 Task: Look for space in Chelsea, United Kingdom from 12th June, 2023 to 15th June, 2023 for 2 adults in price range Rs.10000 to Rs.15000. Place can be entire place with 1  bedroom having 1 bed and 1 bathroom. Property type can be house, flat, guest house, hotel. Booking option can be shelf check-in. Required host language is English.
Action: Mouse moved to (358, 102)
Screenshot: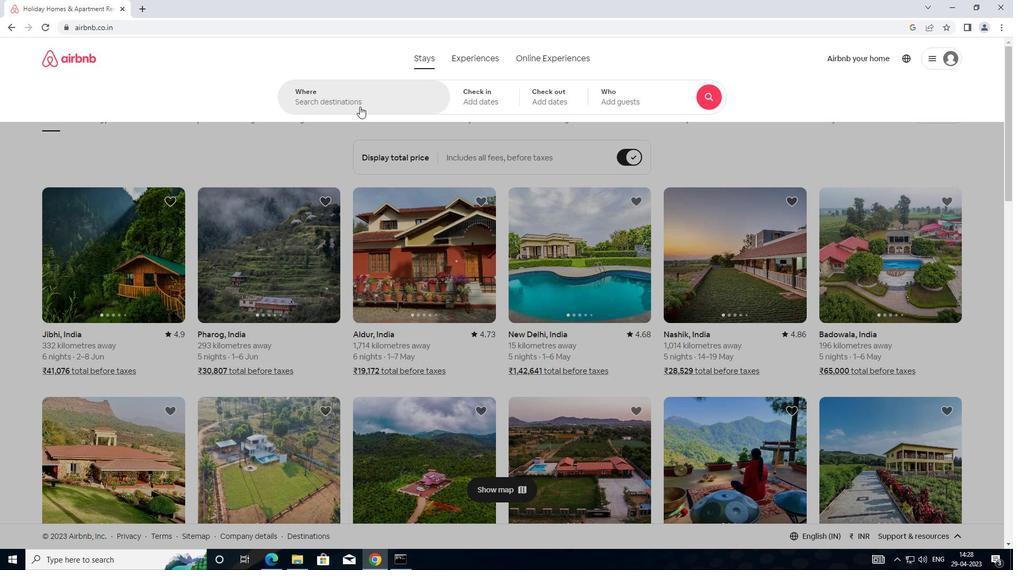 
Action: Mouse pressed left at (358, 102)
Screenshot: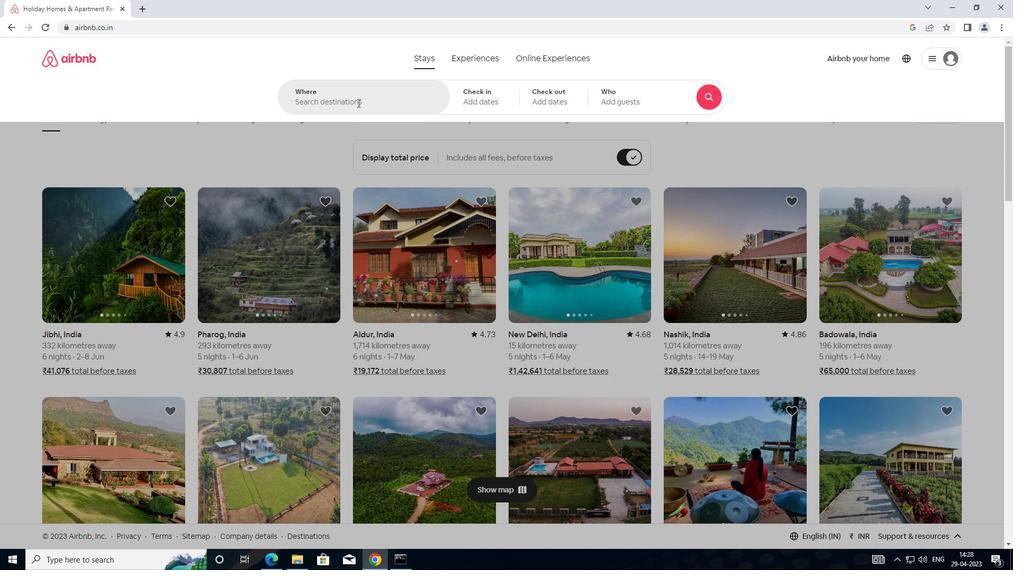 
Action: Key pressed <Key.shift>CHELSEA,<Key.shift>UNITED<Key.space>KIN
Screenshot: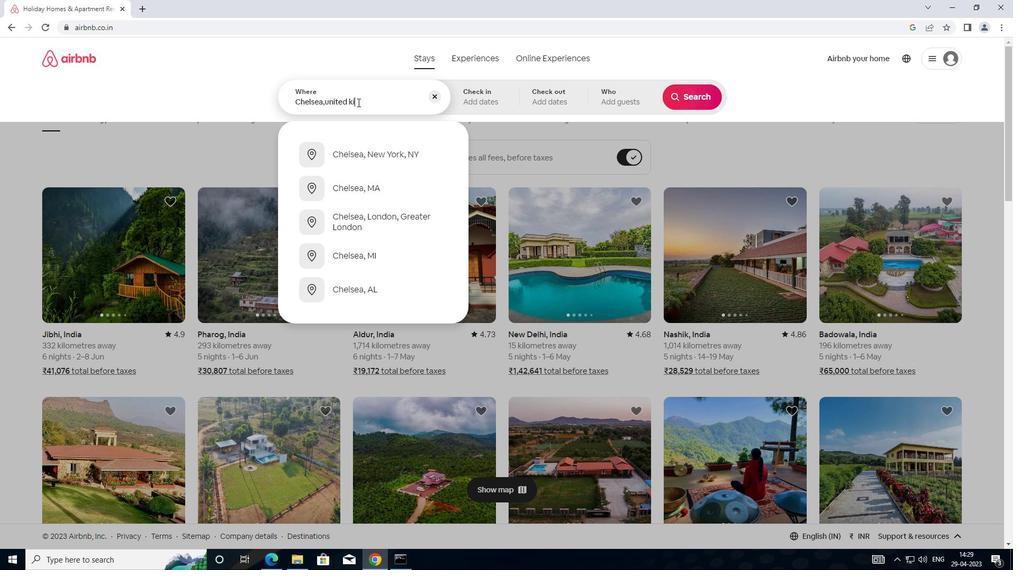 
Action: Mouse moved to (371, 156)
Screenshot: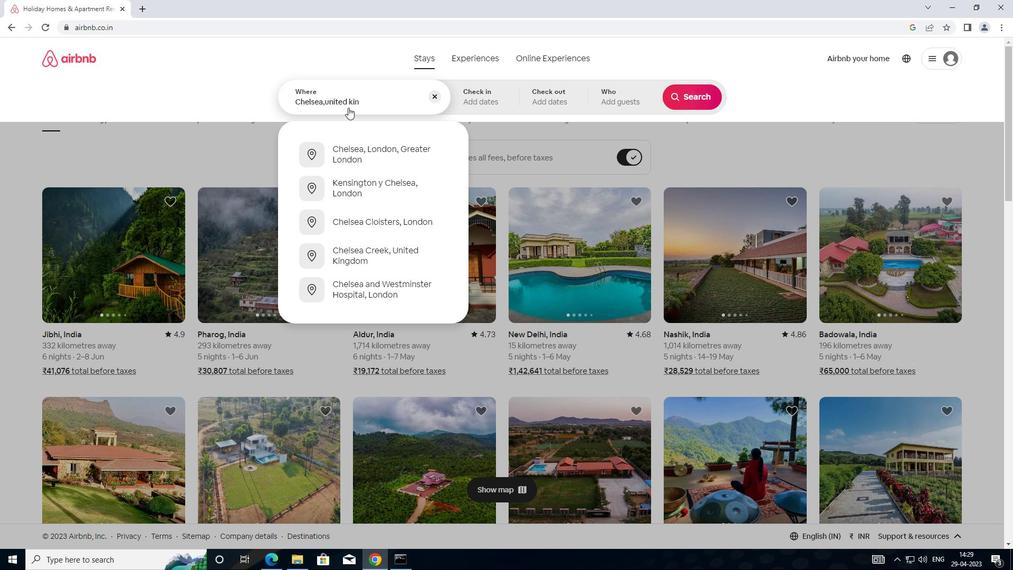 
Action: Mouse pressed left at (371, 156)
Screenshot: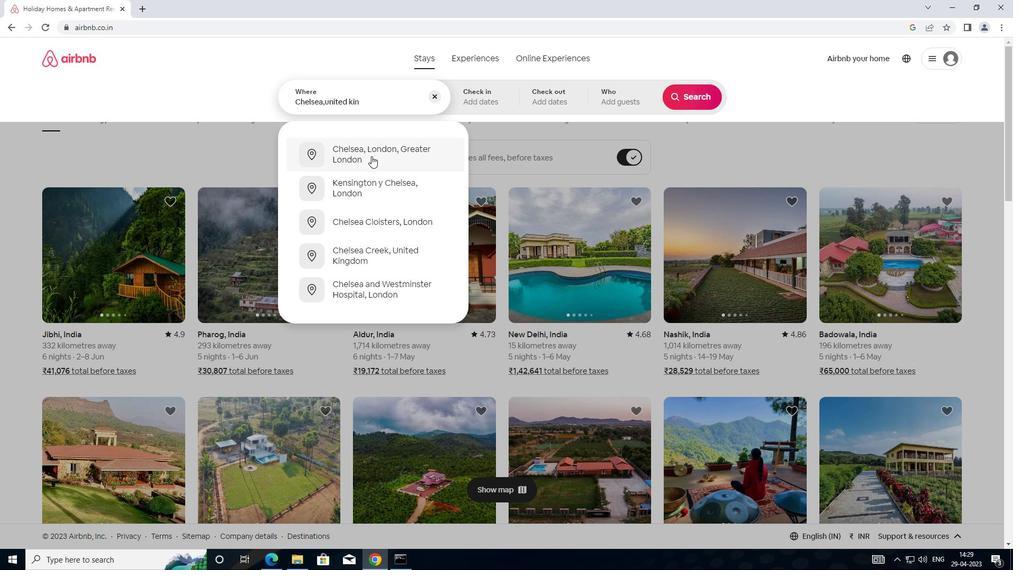 
Action: Mouse moved to (693, 182)
Screenshot: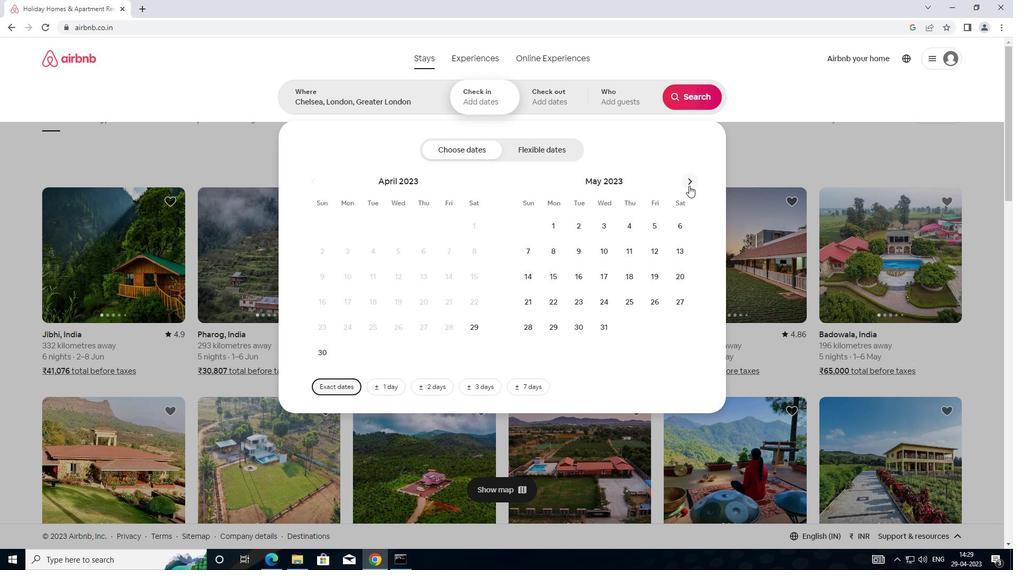 
Action: Mouse pressed left at (693, 182)
Screenshot: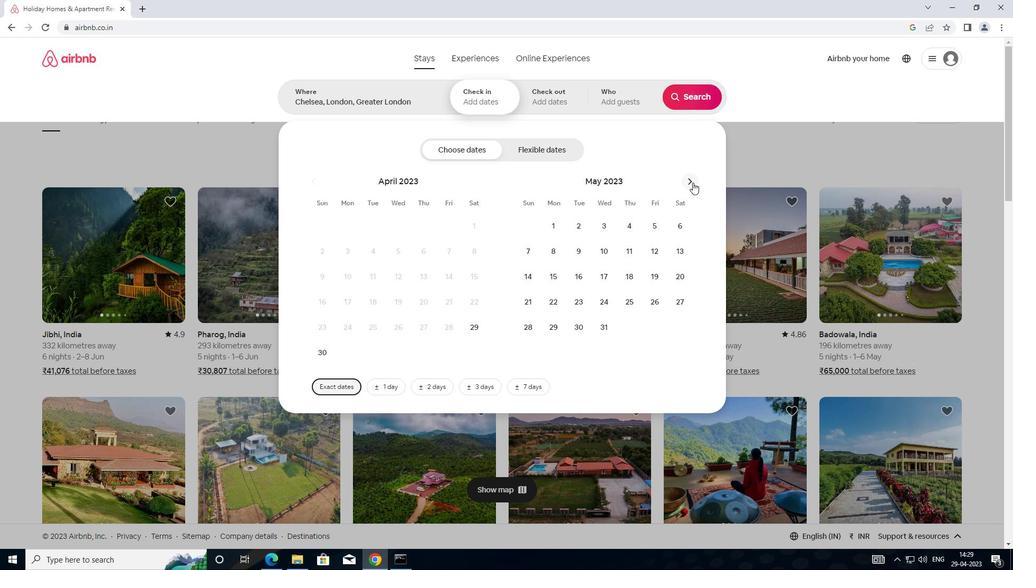 
Action: Mouse pressed left at (693, 182)
Screenshot: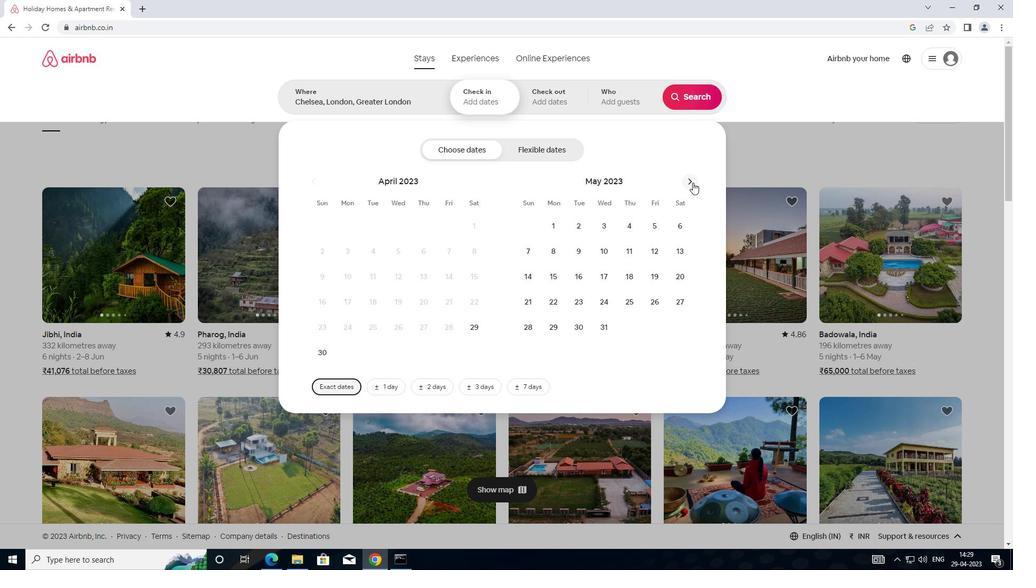 
Action: Mouse pressed left at (693, 182)
Screenshot: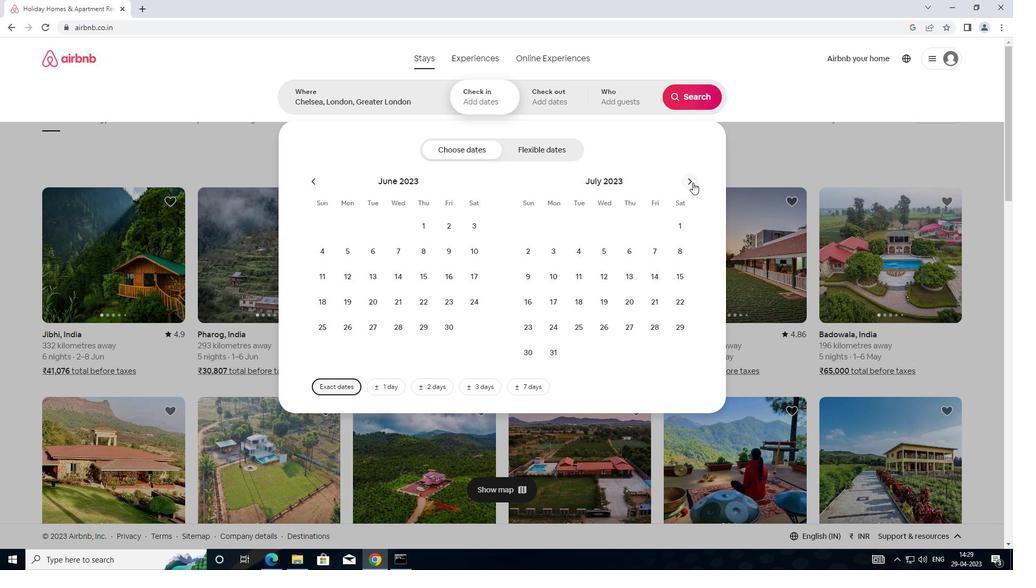 
Action: Mouse moved to (312, 181)
Screenshot: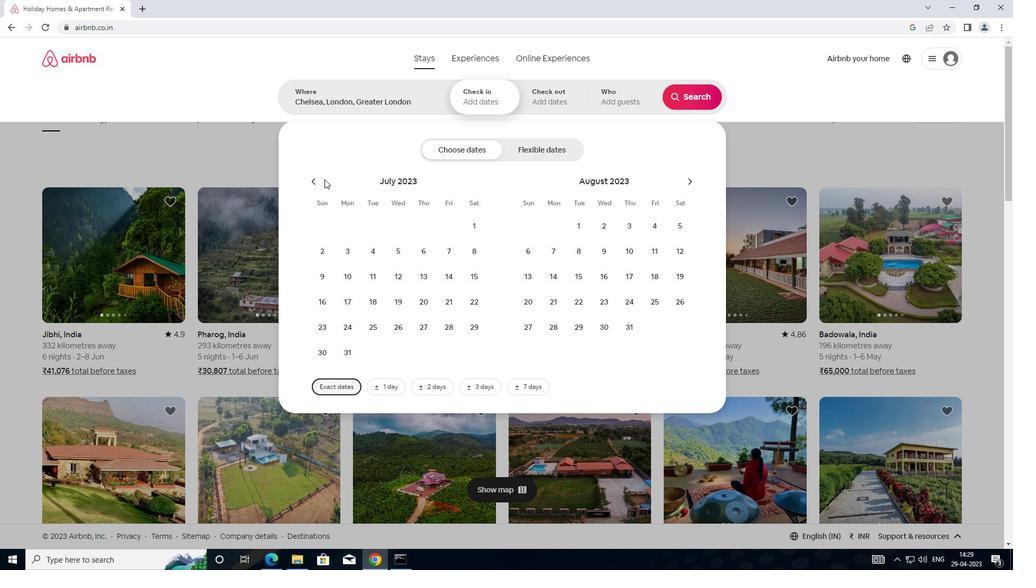 
Action: Mouse pressed left at (312, 181)
Screenshot: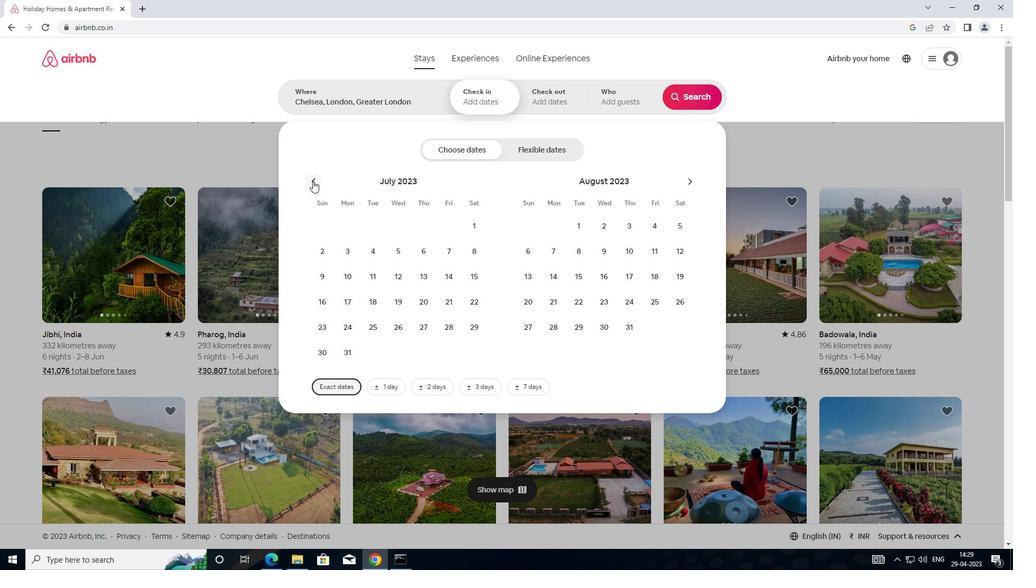 
Action: Mouse moved to (349, 274)
Screenshot: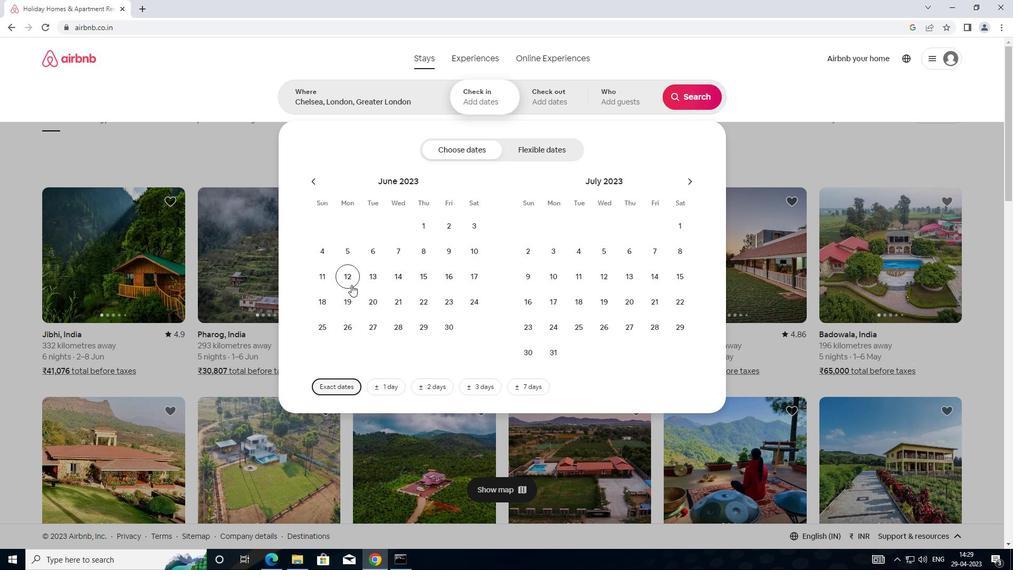 
Action: Mouse pressed left at (349, 274)
Screenshot: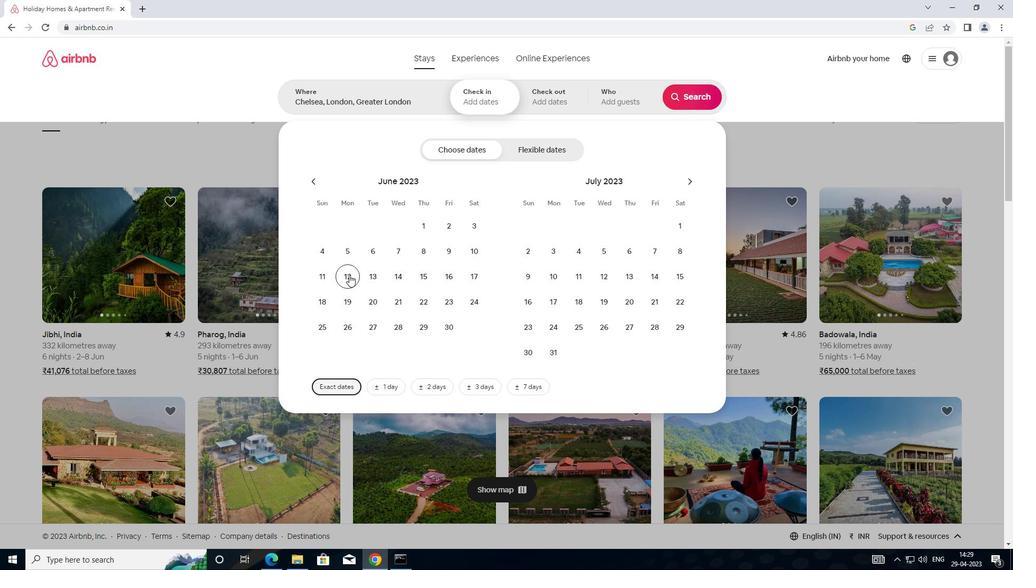 
Action: Mouse moved to (420, 275)
Screenshot: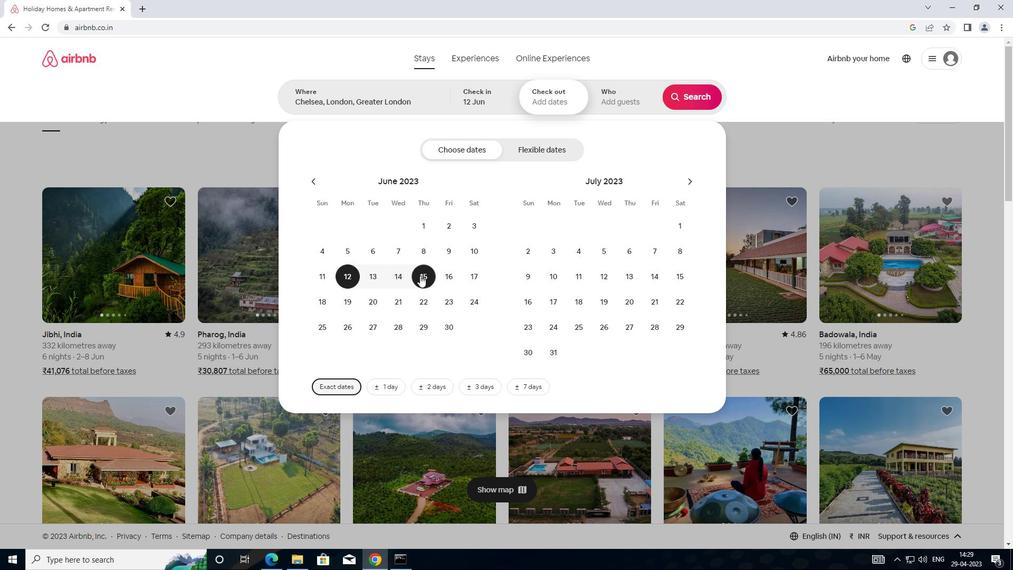 
Action: Mouse pressed left at (420, 275)
Screenshot: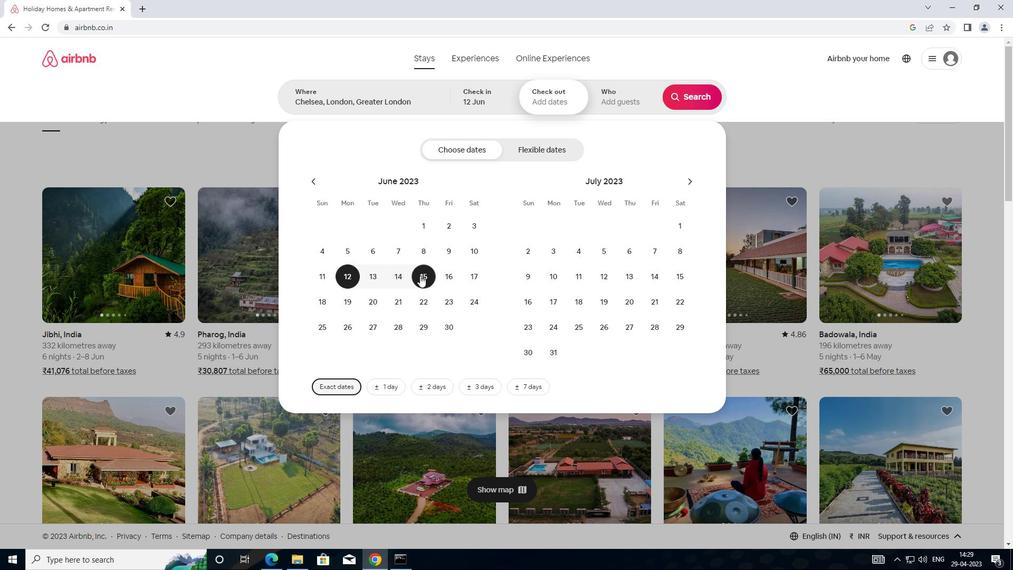 
Action: Mouse moved to (613, 102)
Screenshot: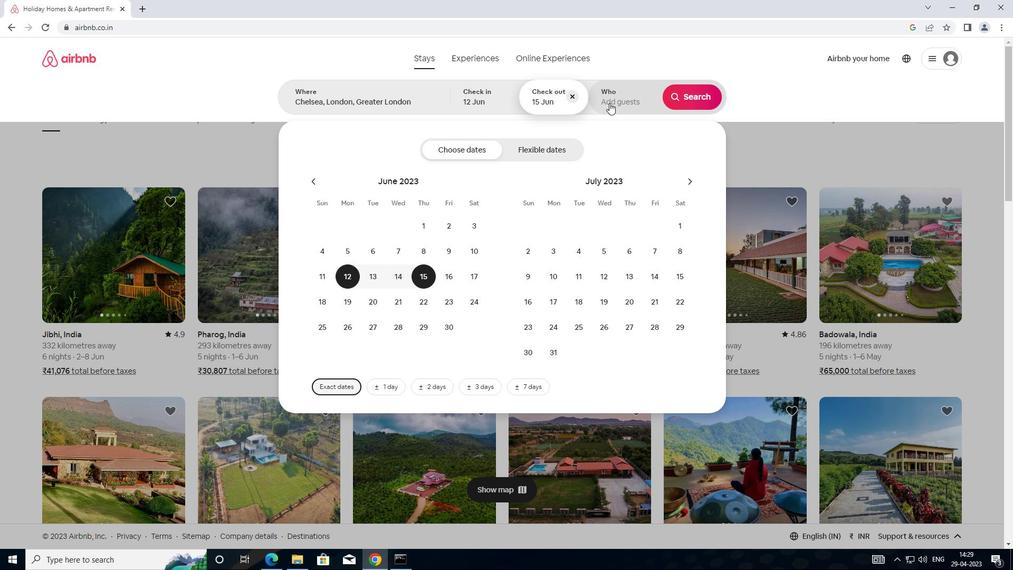 
Action: Mouse pressed left at (613, 102)
Screenshot: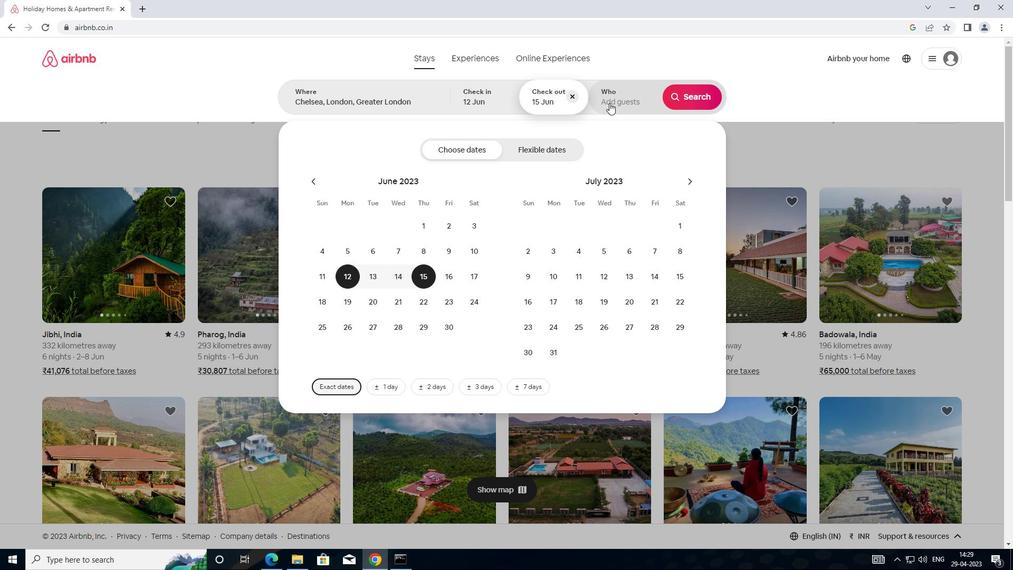 
Action: Mouse moved to (695, 154)
Screenshot: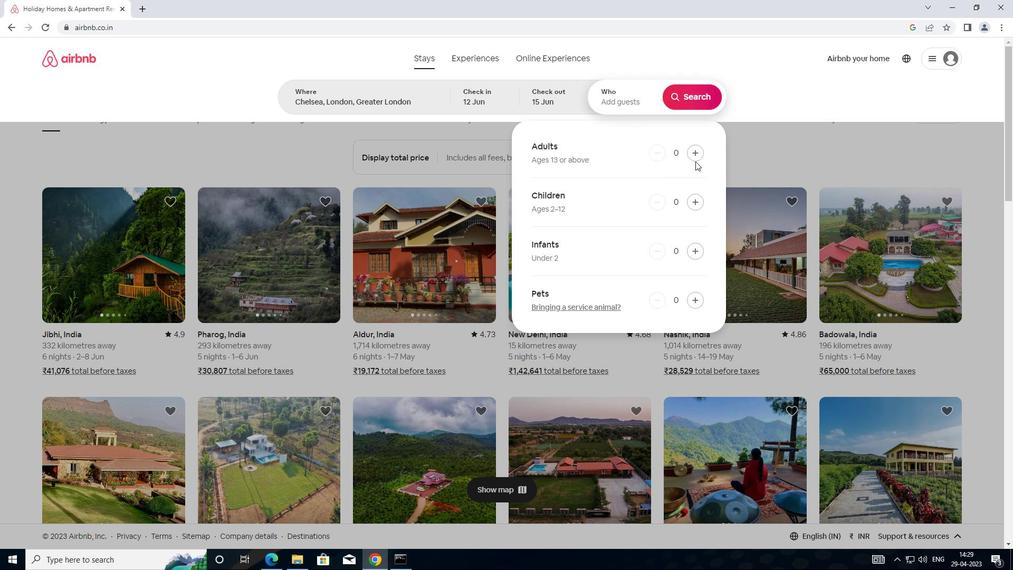 
Action: Mouse pressed left at (695, 154)
Screenshot: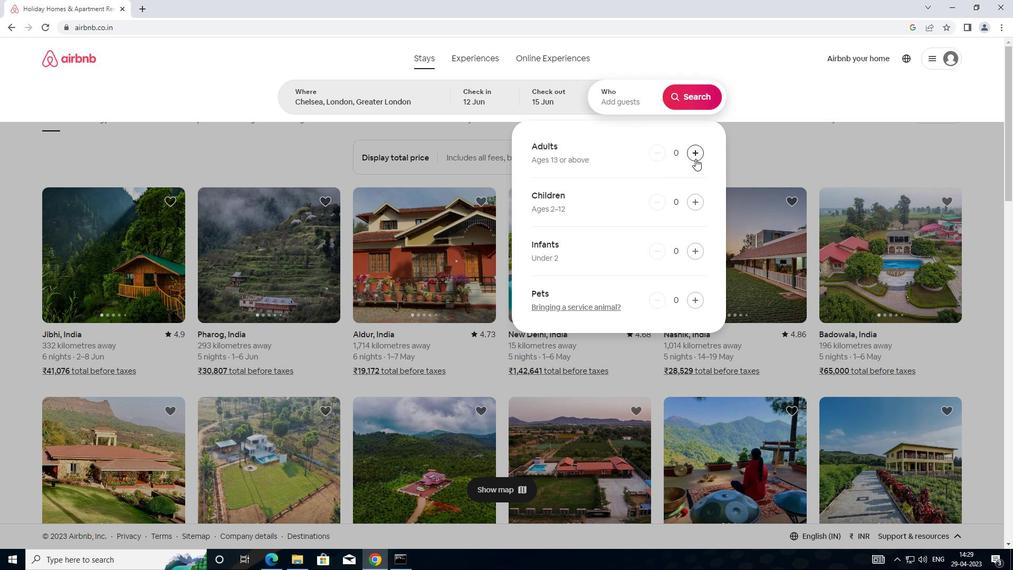 
Action: Mouse moved to (695, 154)
Screenshot: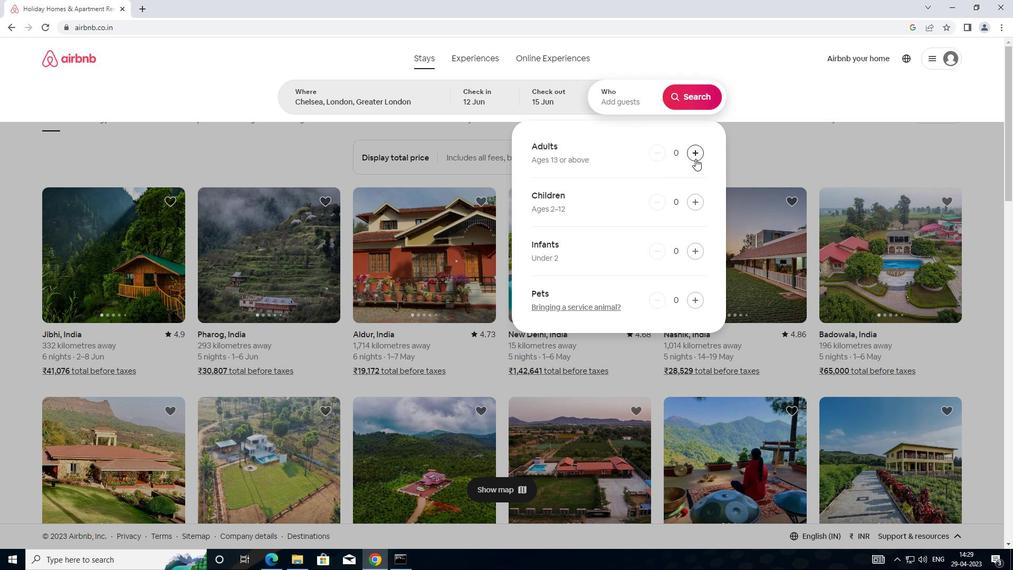 
Action: Mouse pressed left at (695, 154)
Screenshot: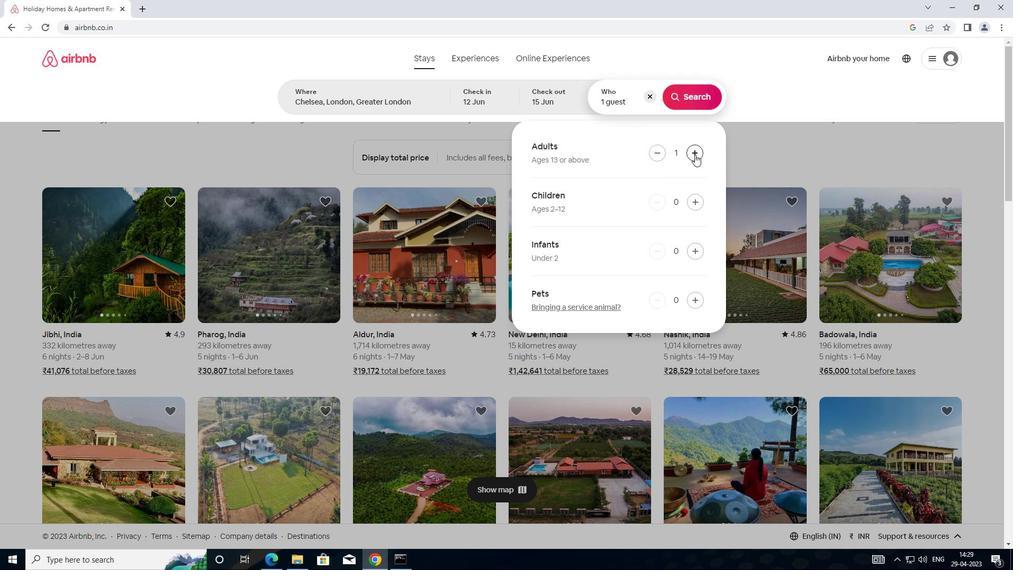 
Action: Mouse moved to (700, 101)
Screenshot: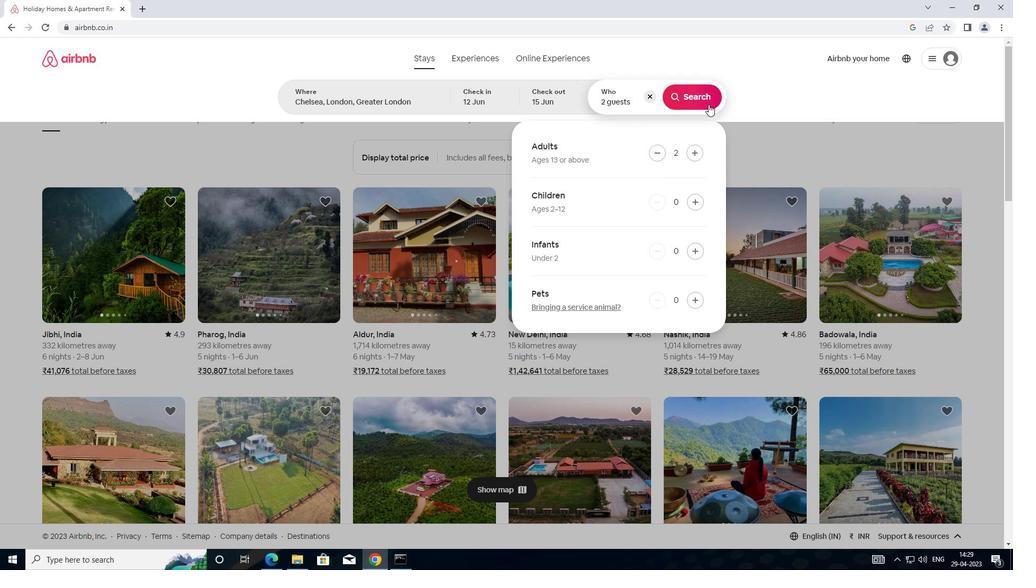 
Action: Mouse pressed left at (700, 101)
Screenshot: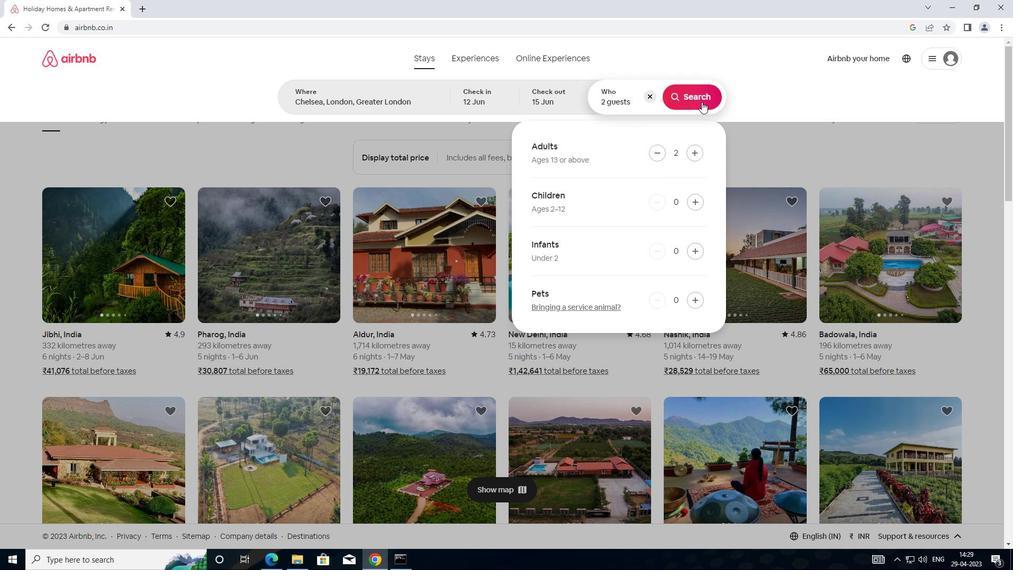 
Action: Mouse moved to (975, 105)
Screenshot: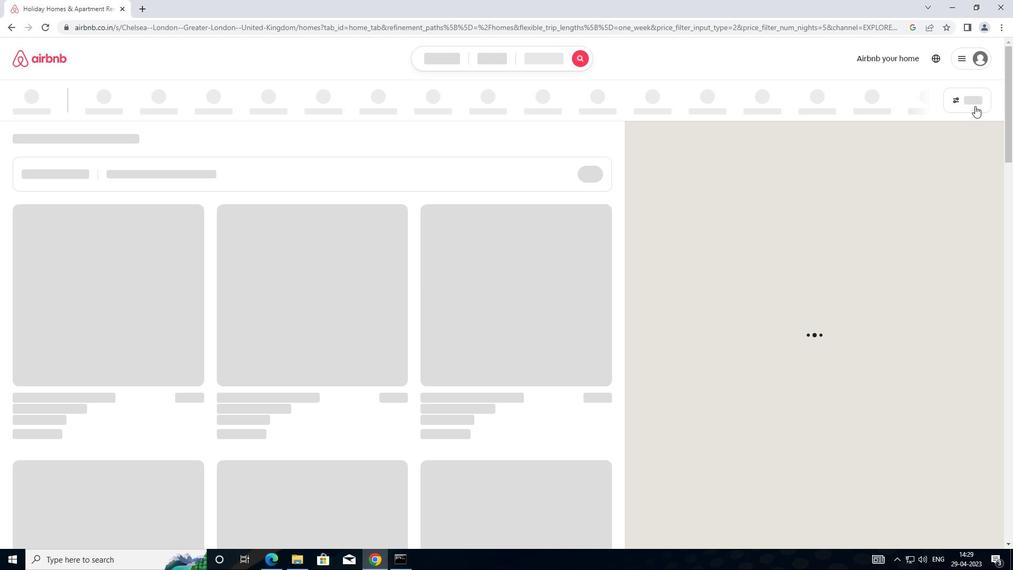 
Action: Mouse pressed left at (975, 105)
Screenshot: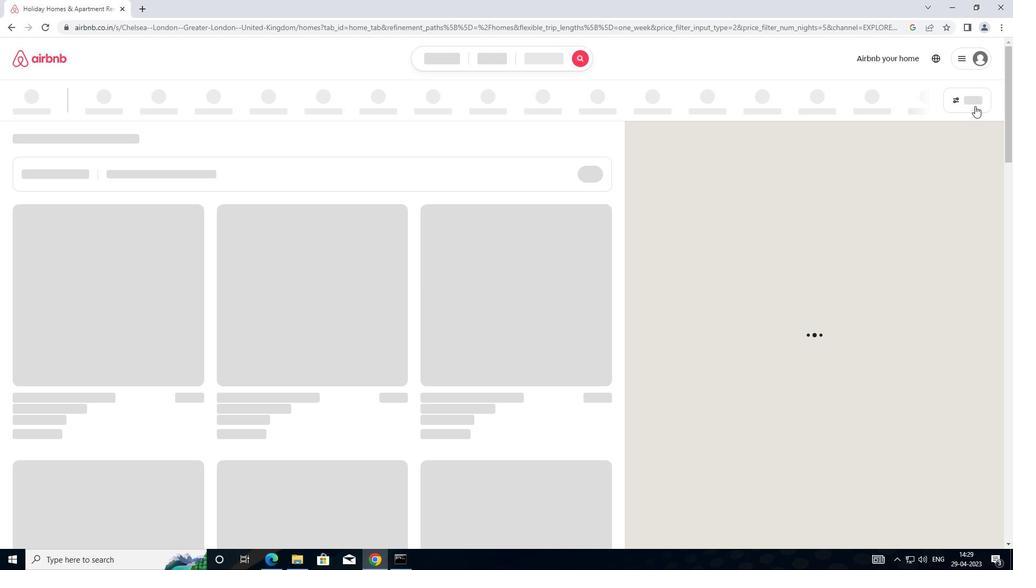 
Action: Mouse moved to (382, 239)
Screenshot: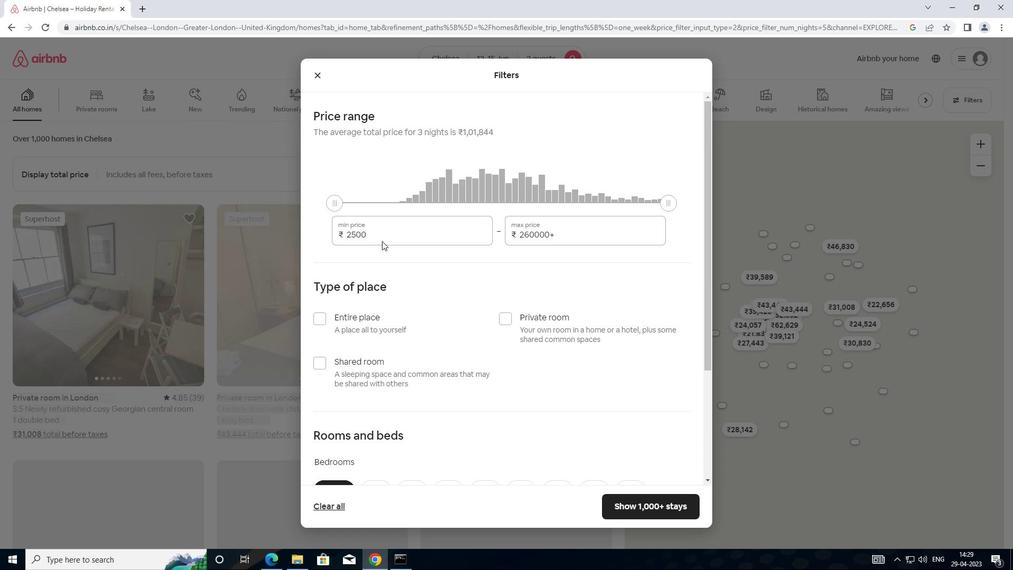 
Action: Mouse pressed left at (382, 239)
Screenshot: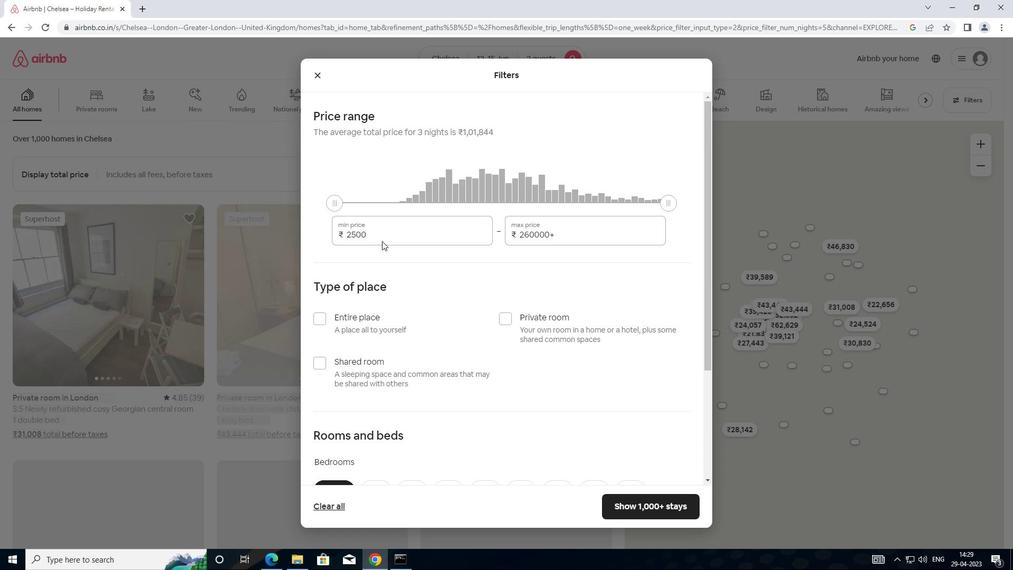 
Action: Mouse moved to (397, 256)
Screenshot: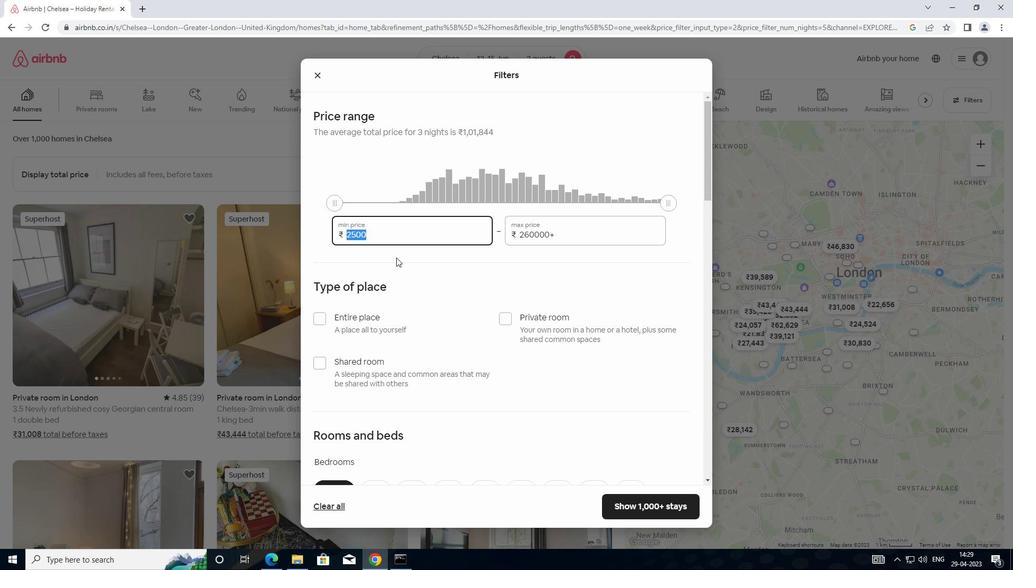 
Action: Key pressed 1
Screenshot: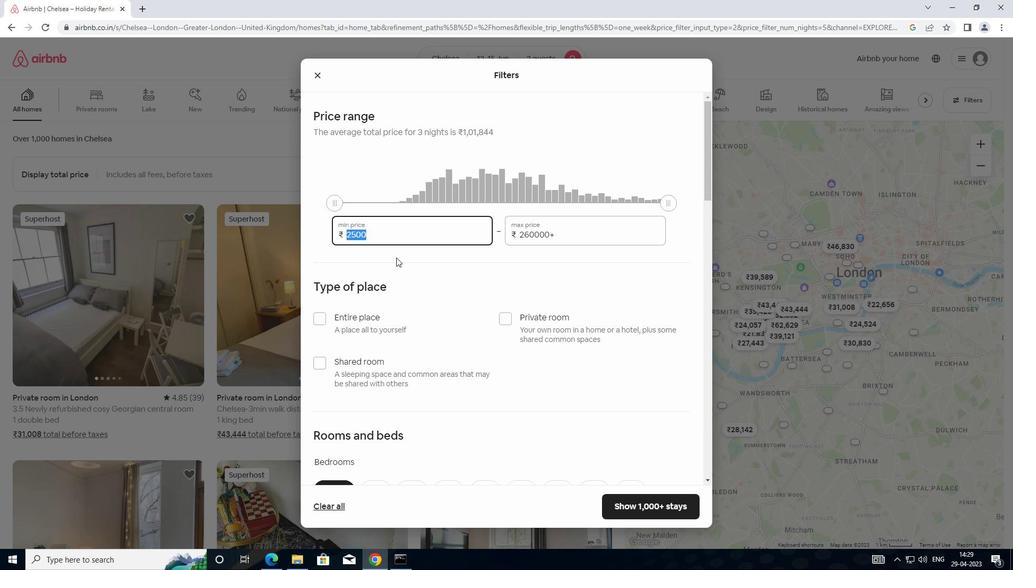 
Action: Mouse moved to (397, 255)
Screenshot: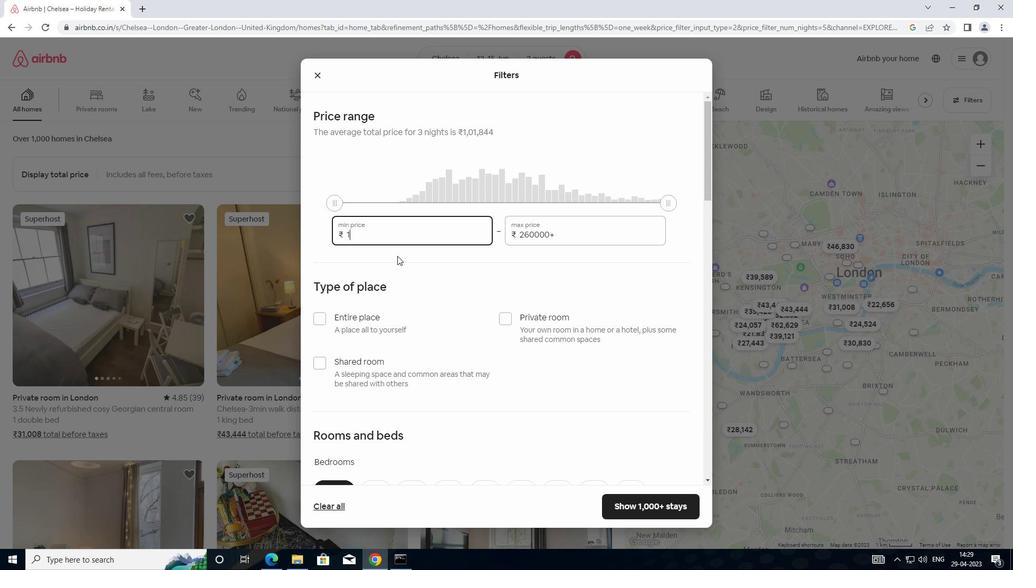 
Action: Key pressed 0
Screenshot: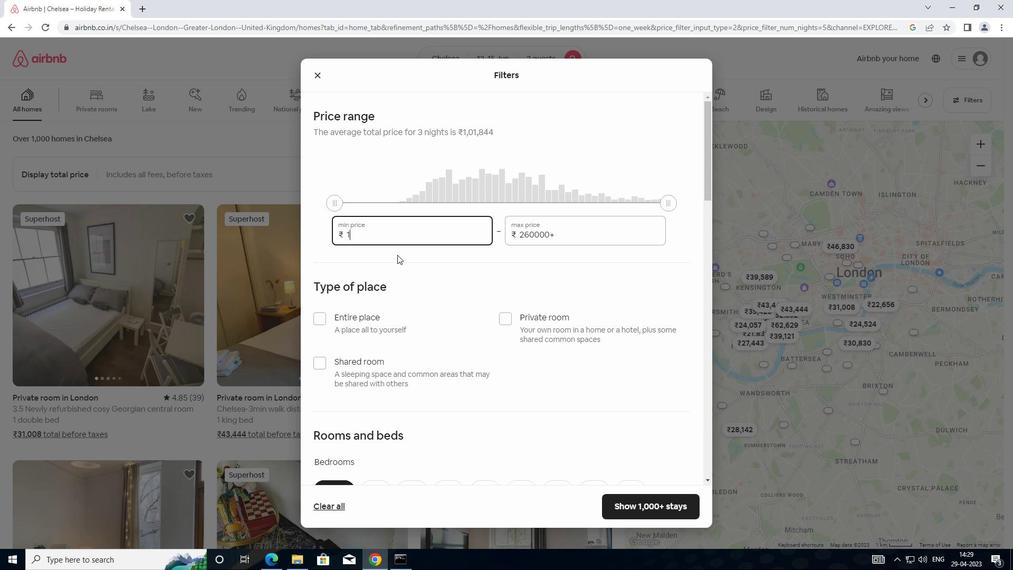 
Action: Mouse moved to (399, 252)
Screenshot: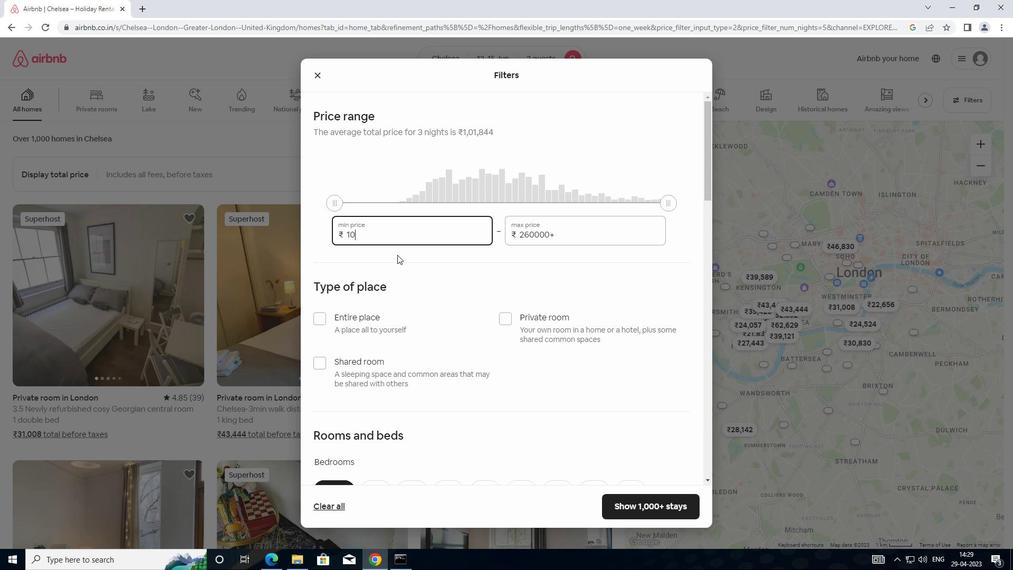 
Action: Key pressed 0
Screenshot: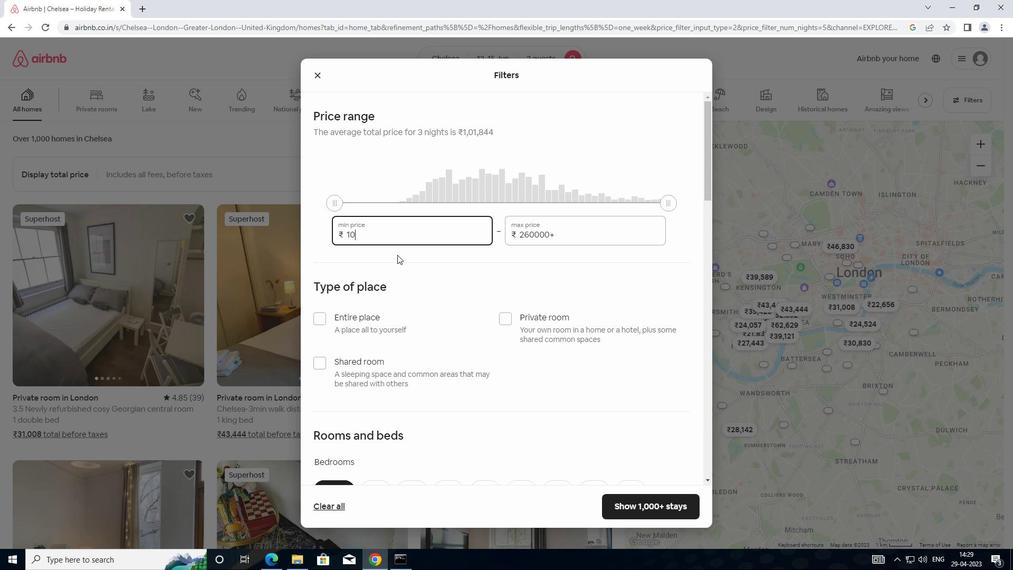 
Action: Mouse moved to (401, 251)
Screenshot: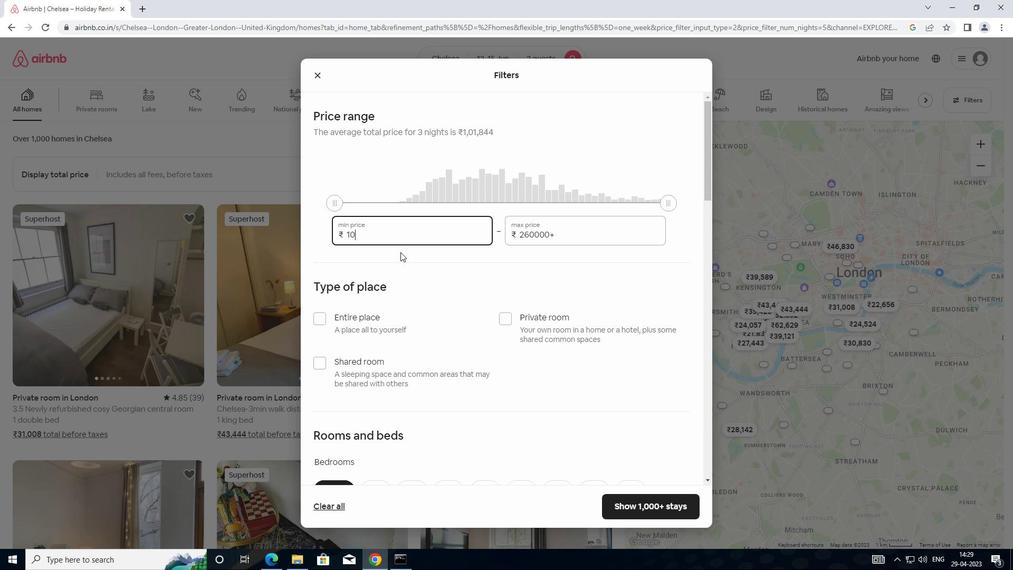 
Action: Key pressed 0
Screenshot: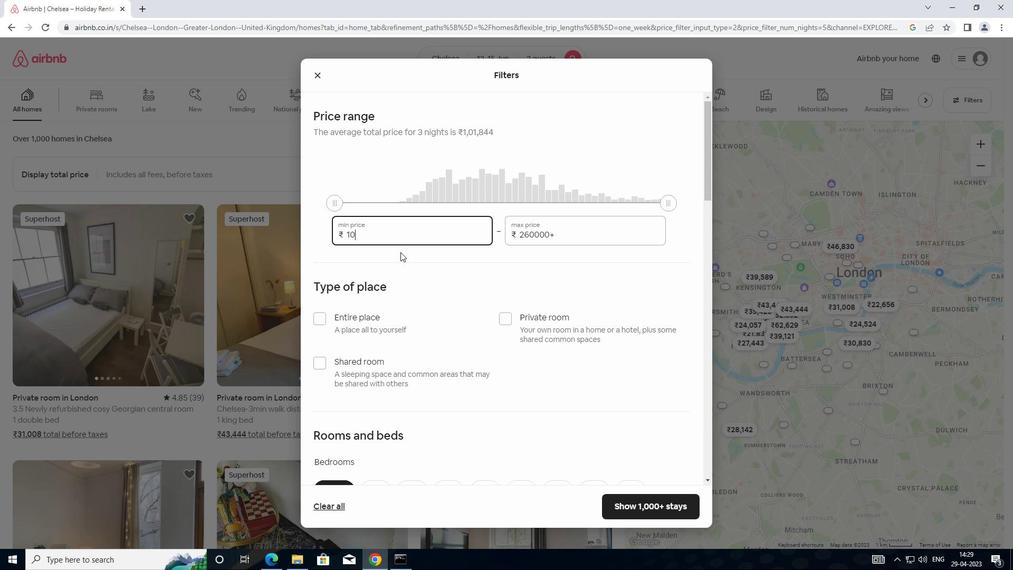 
Action: Mouse moved to (401, 250)
Screenshot: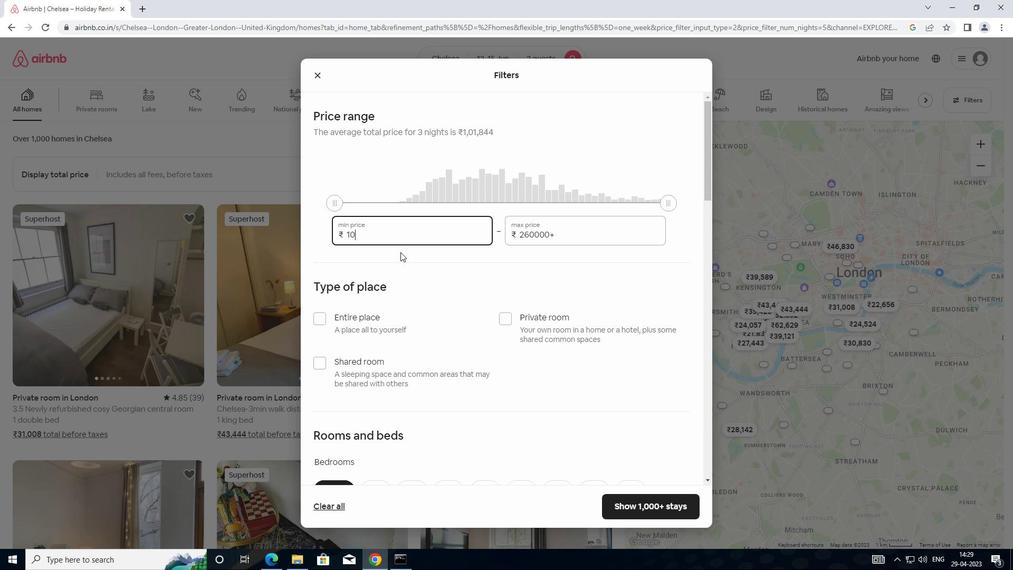 
Action: Key pressed 0
Screenshot: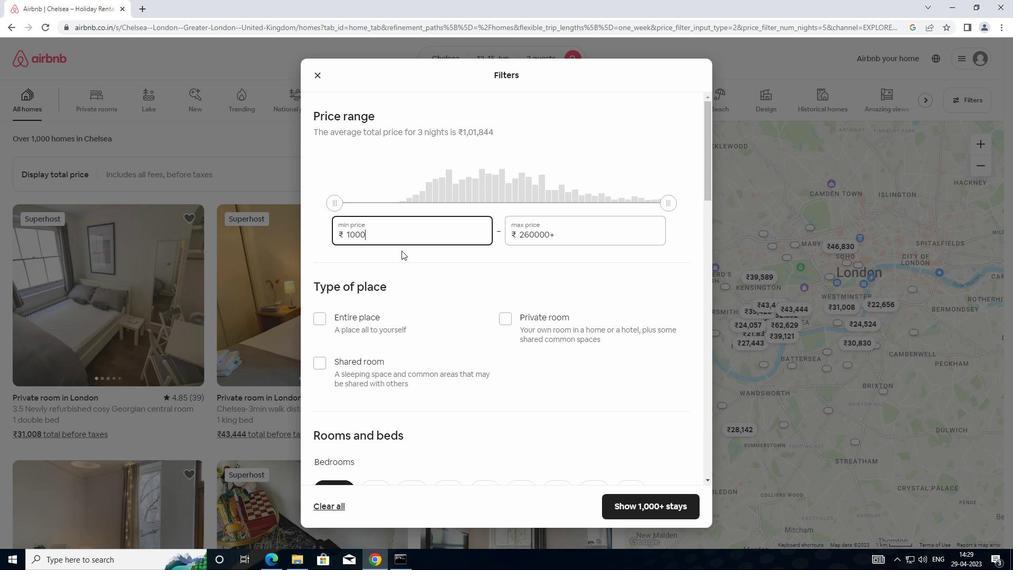 
Action: Mouse moved to (567, 234)
Screenshot: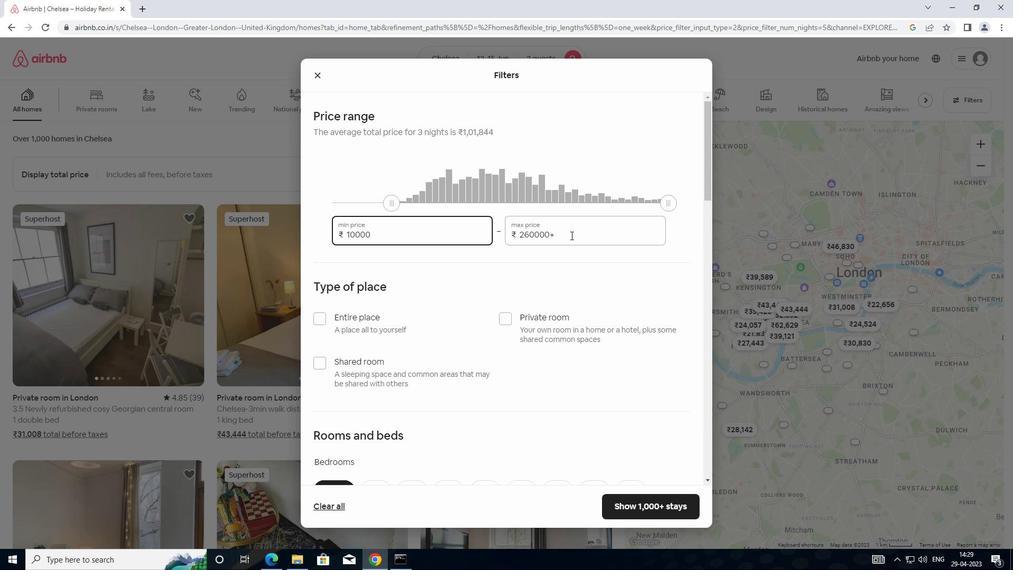 
Action: Mouse pressed left at (567, 234)
Screenshot: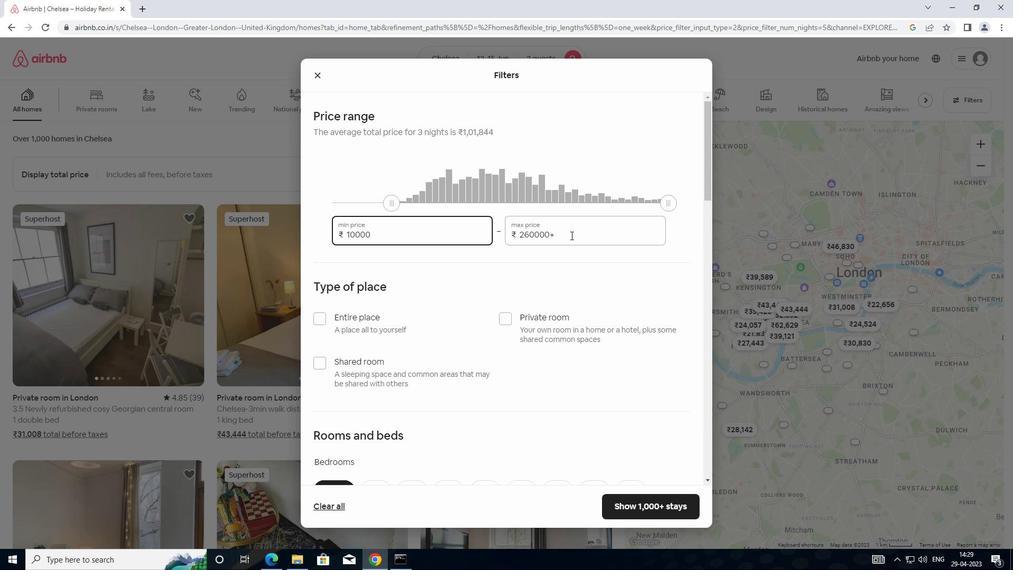 
Action: Mouse moved to (494, 243)
Screenshot: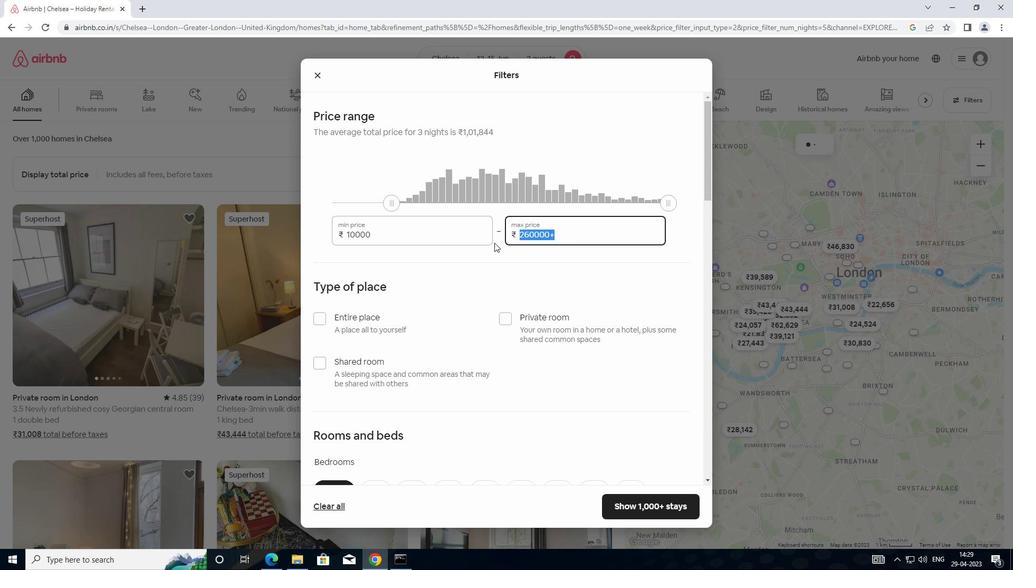 
Action: Key pressed 15000
Screenshot: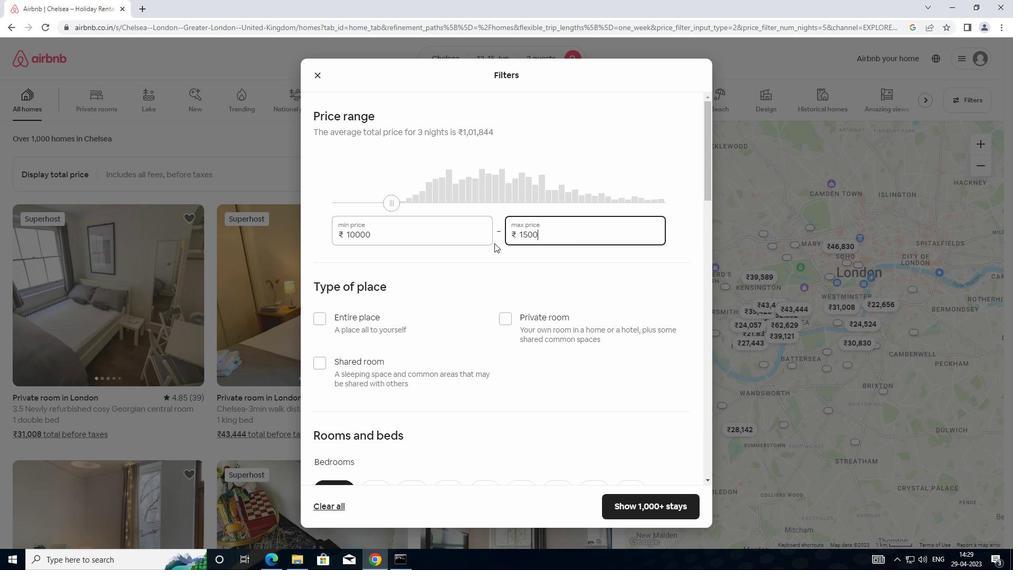 
Action: Mouse moved to (314, 320)
Screenshot: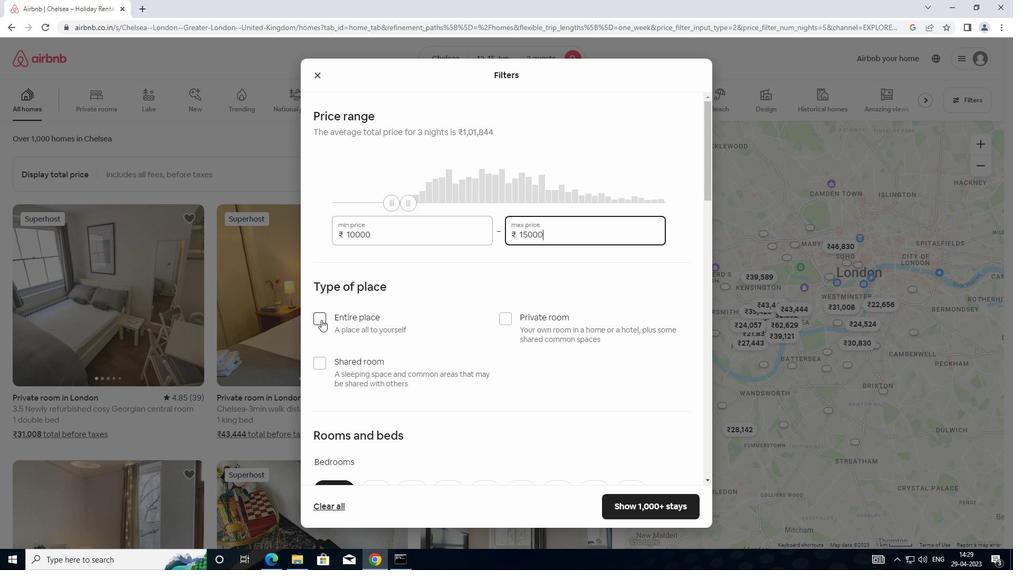 
Action: Mouse pressed left at (314, 320)
Screenshot: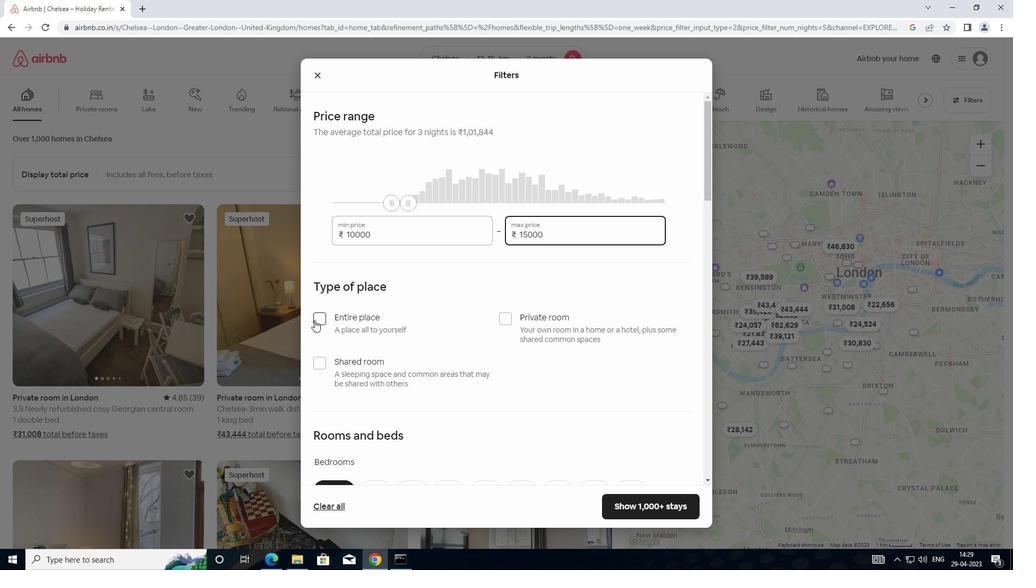 
Action: Mouse moved to (353, 362)
Screenshot: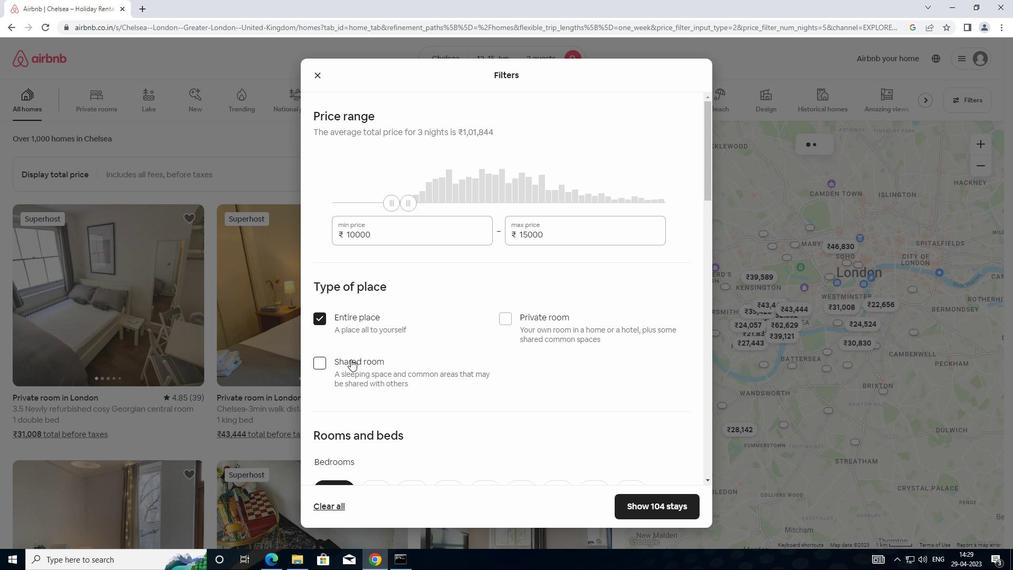 
Action: Mouse scrolled (353, 361) with delta (0, 0)
Screenshot: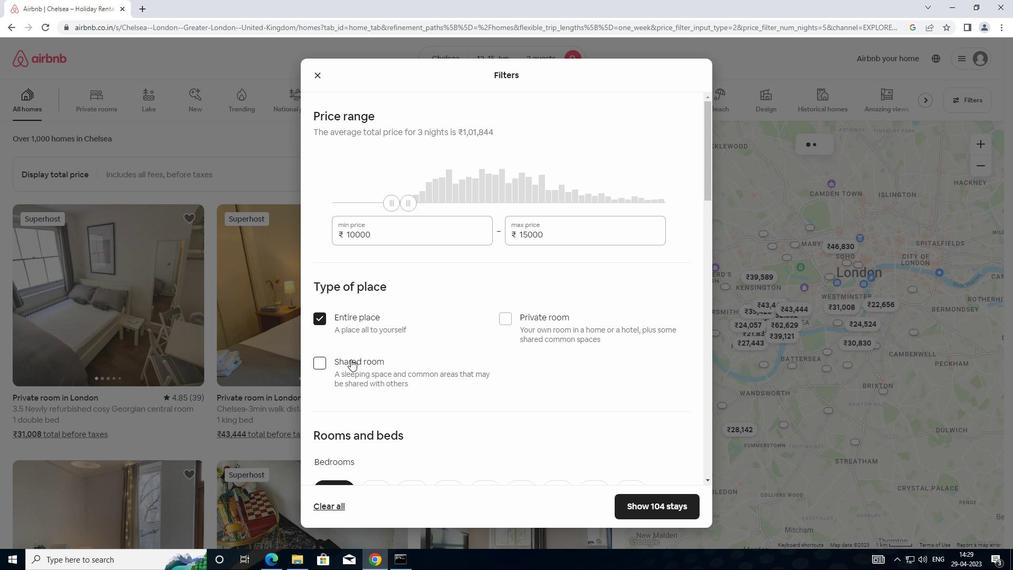 
Action: Mouse moved to (358, 357)
Screenshot: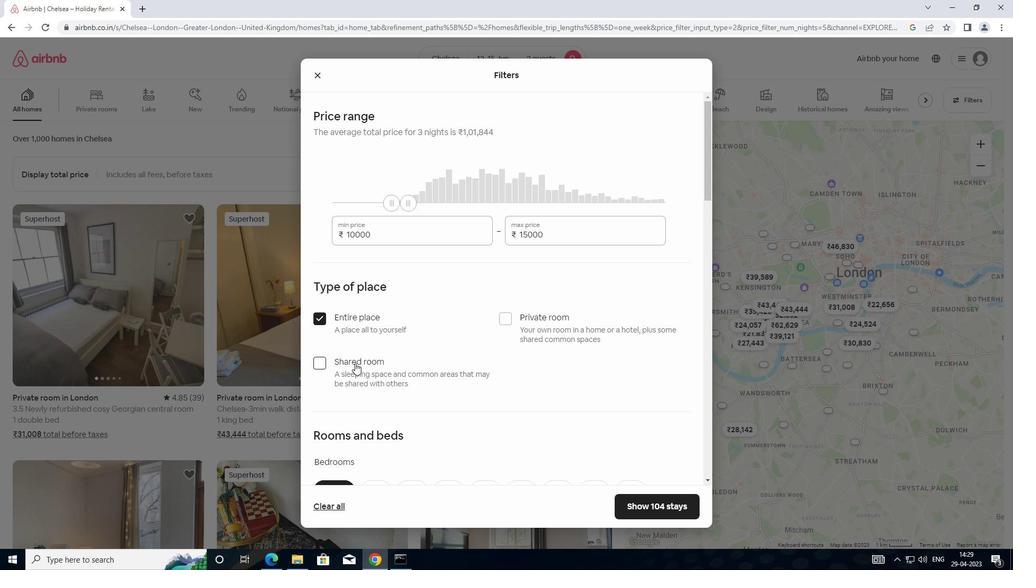 
Action: Mouse scrolled (358, 356) with delta (0, 0)
Screenshot: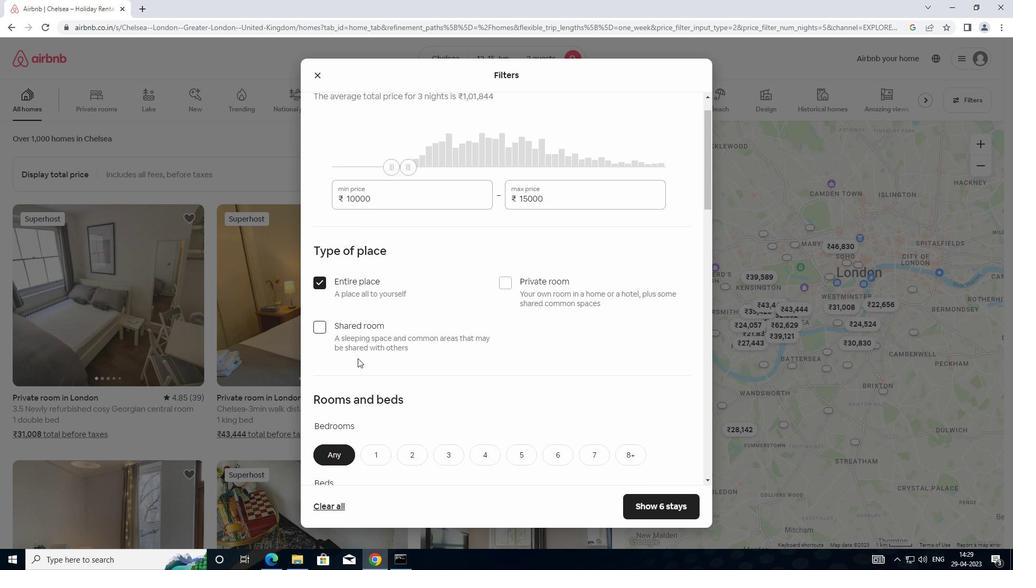
Action: Mouse scrolled (358, 356) with delta (0, 0)
Screenshot: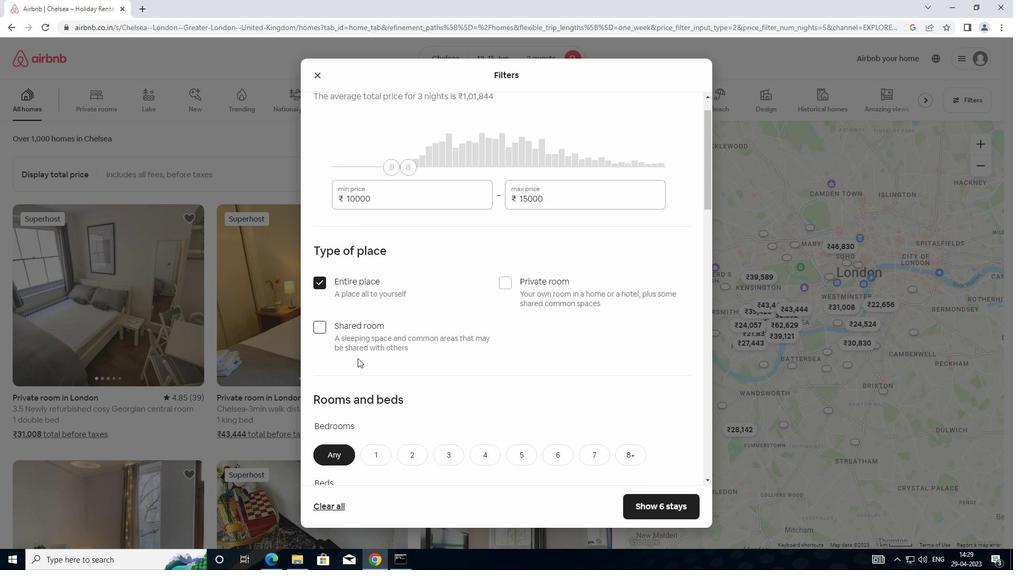 
Action: Mouse moved to (373, 349)
Screenshot: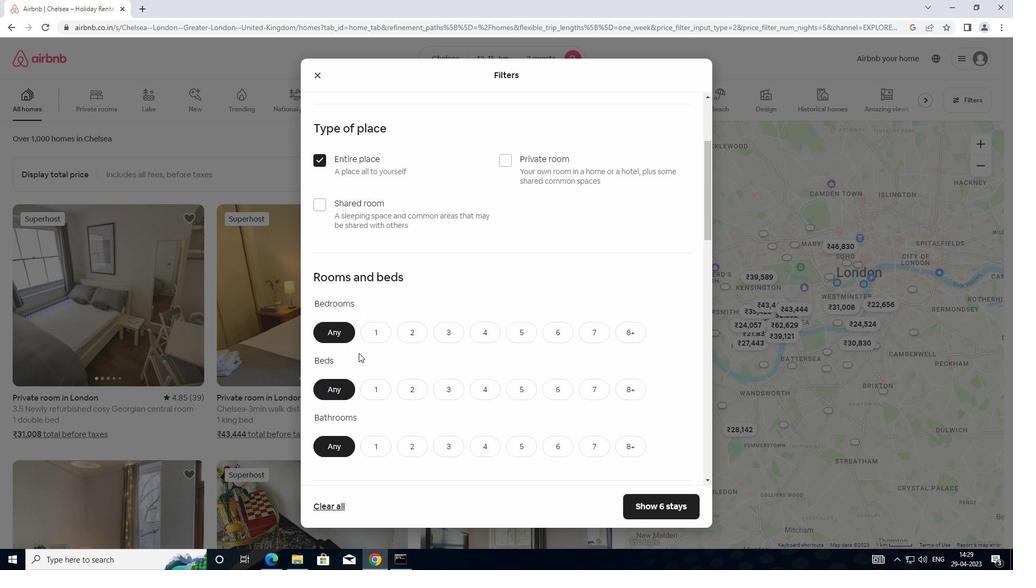 
Action: Mouse scrolled (373, 348) with delta (0, 0)
Screenshot: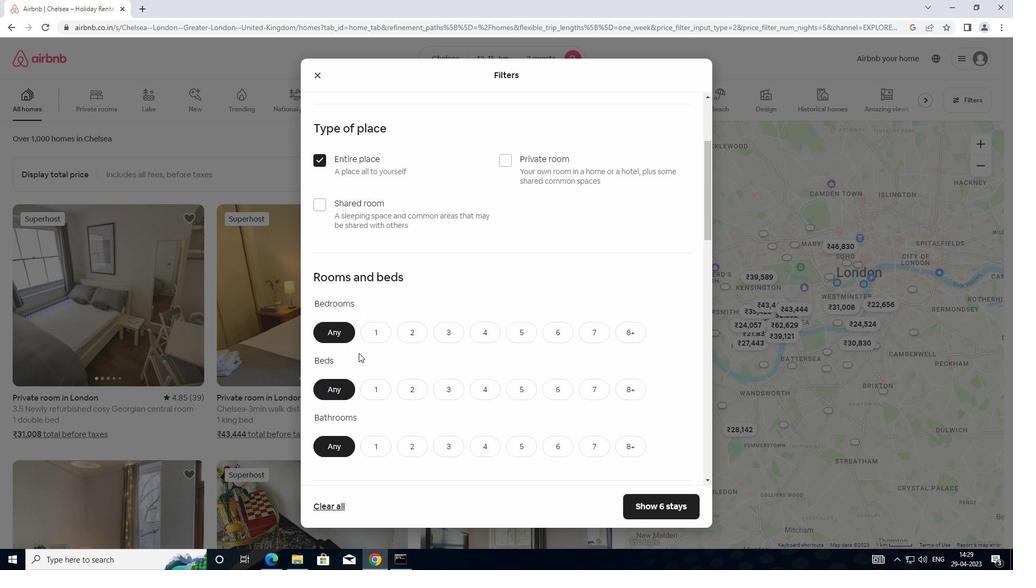 
Action: Mouse moved to (373, 283)
Screenshot: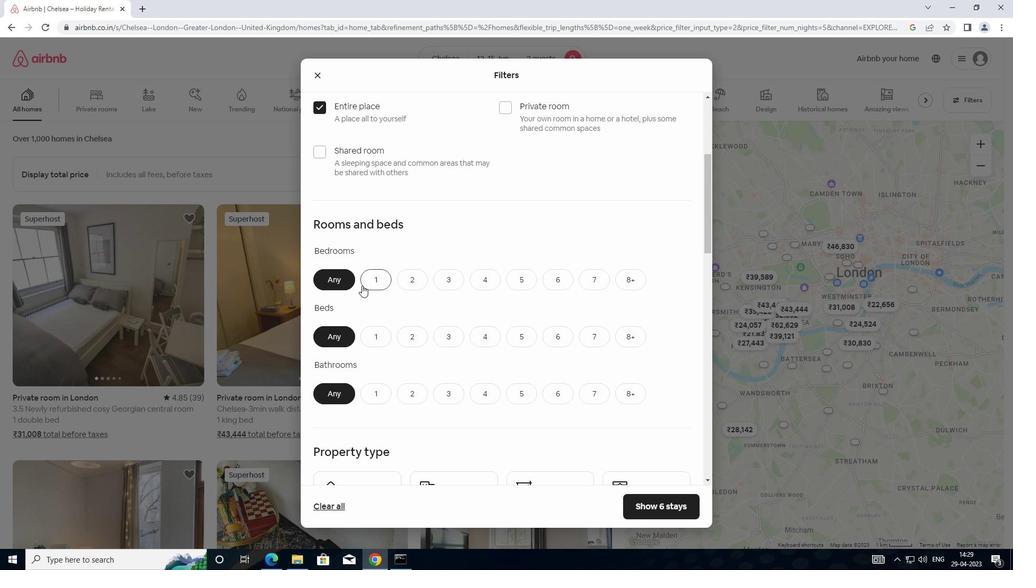 
Action: Mouse pressed left at (373, 283)
Screenshot: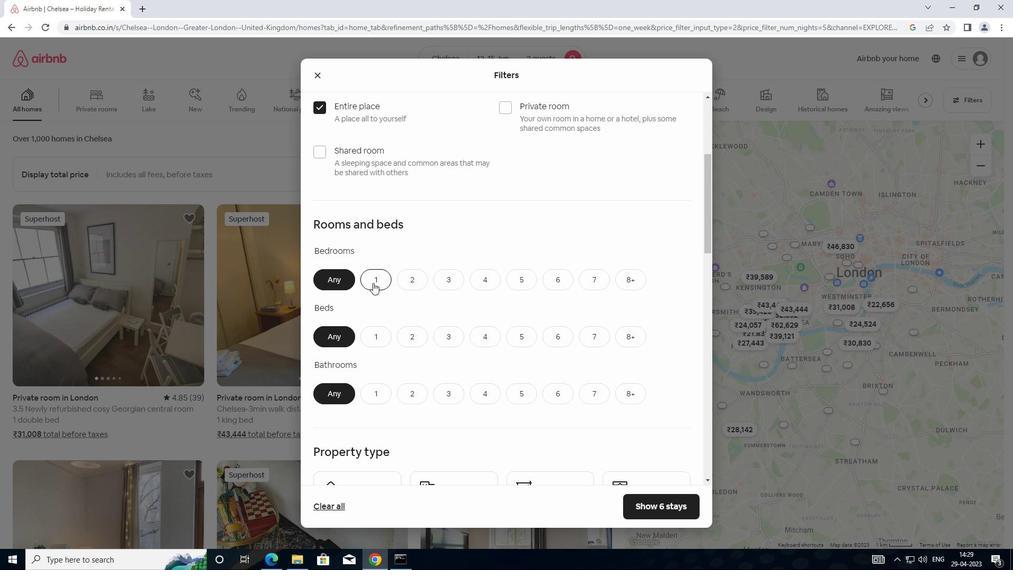 
Action: Mouse moved to (381, 340)
Screenshot: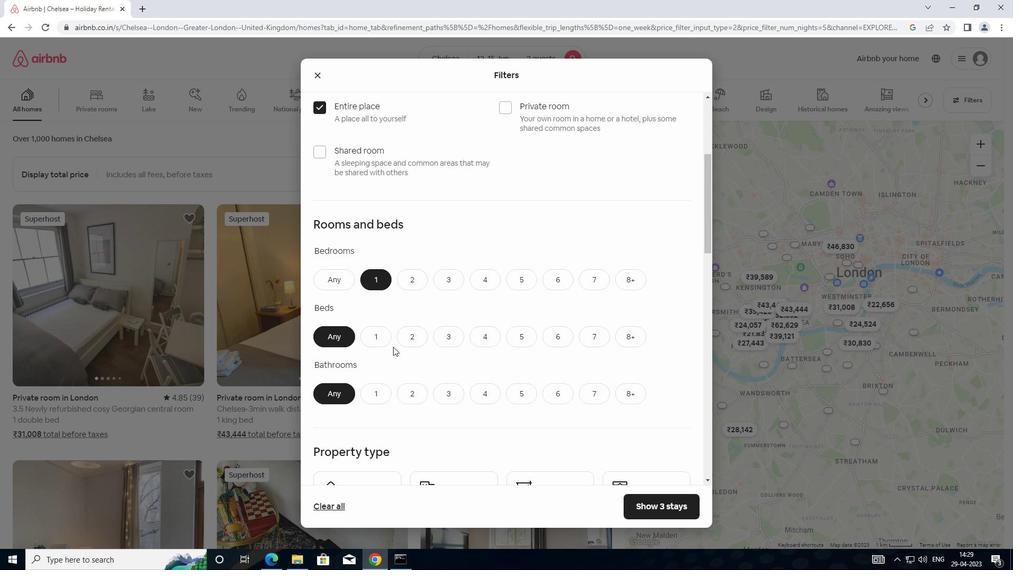 
Action: Mouse pressed left at (381, 340)
Screenshot: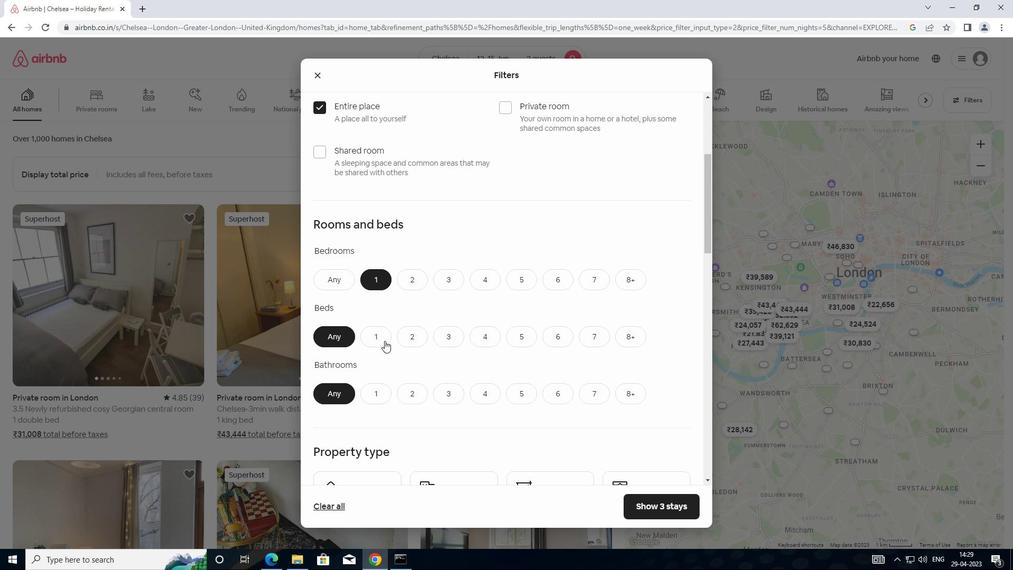 
Action: Mouse moved to (377, 392)
Screenshot: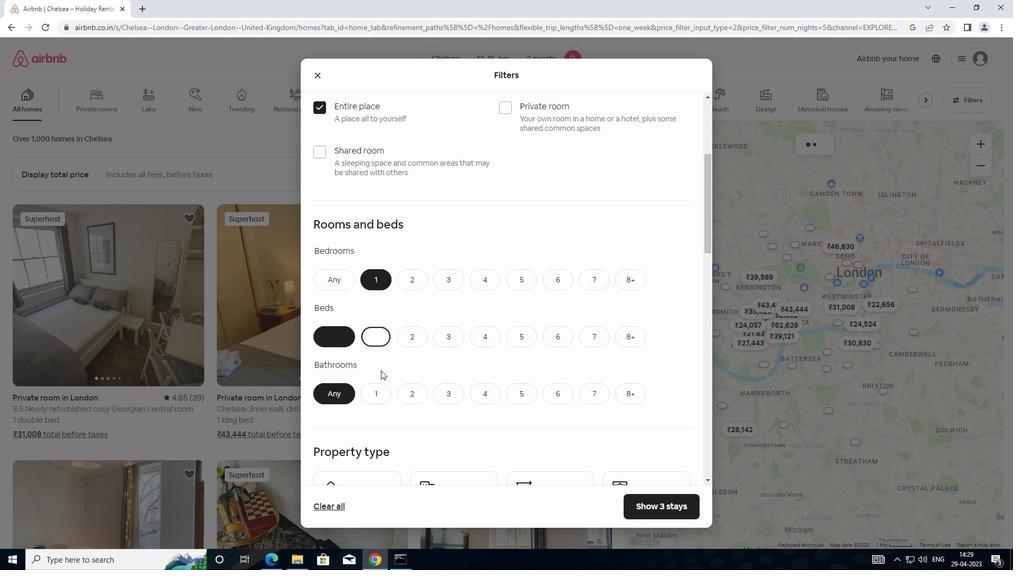 
Action: Mouse pressed left at (377, 392)
Screenshot: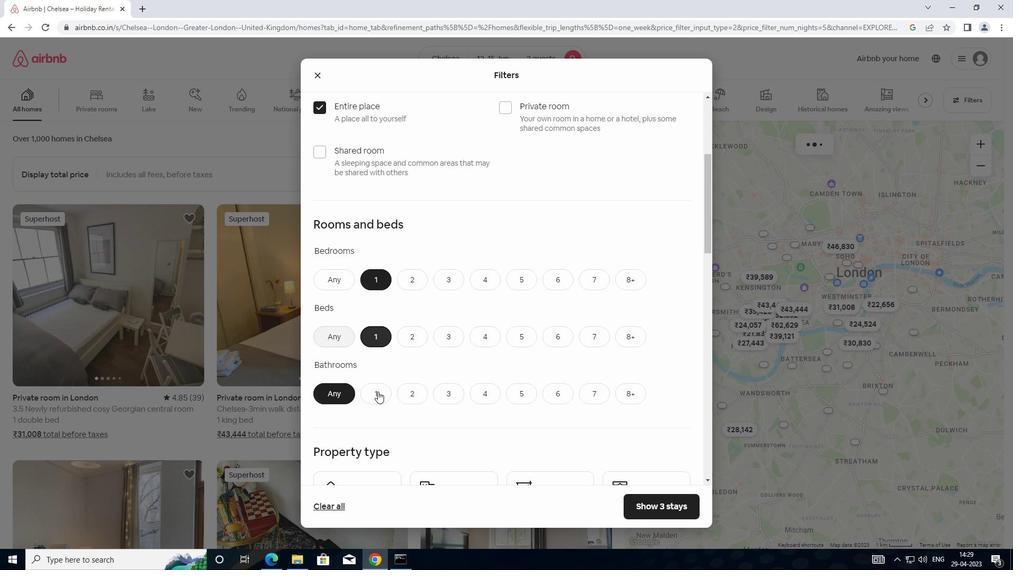 
Action: Mouse moved to (388, 372)
Screenshot: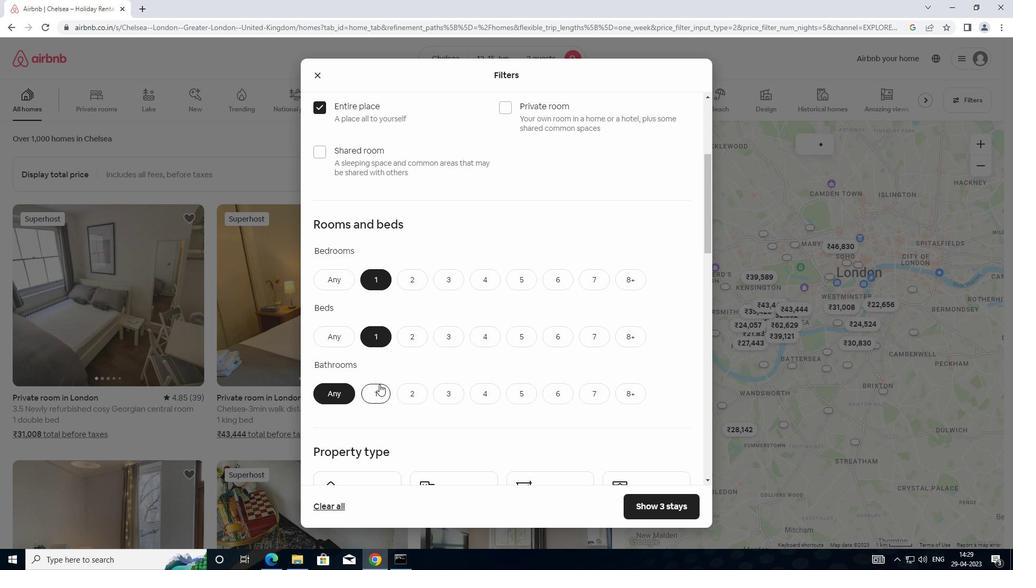 
Action: Mouse scrolled (388, 371) with delta (0, 0)
Screenshot: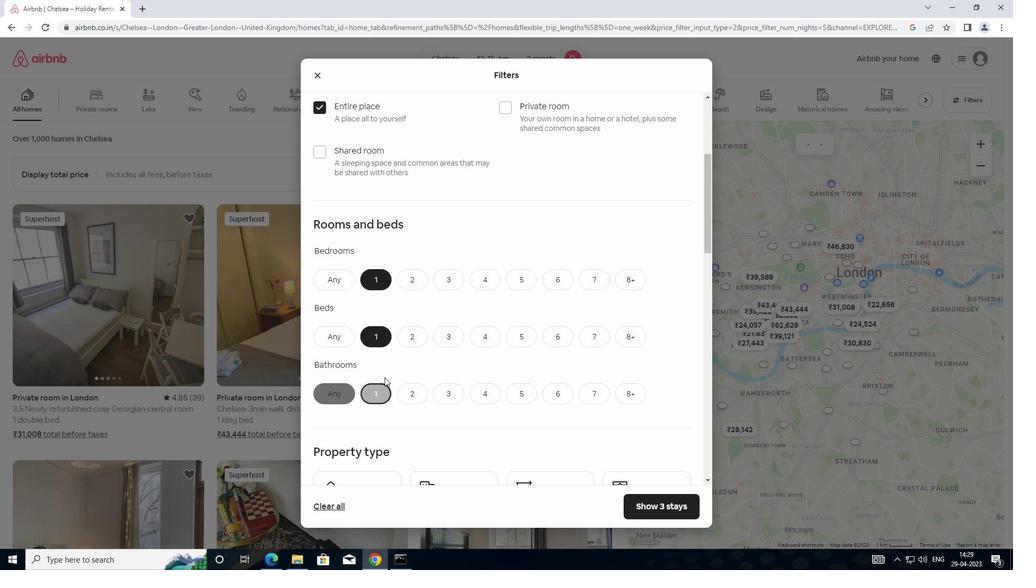 
Action: Mouse scrolled (388, 371) with delta (0, 0)
Screenshot: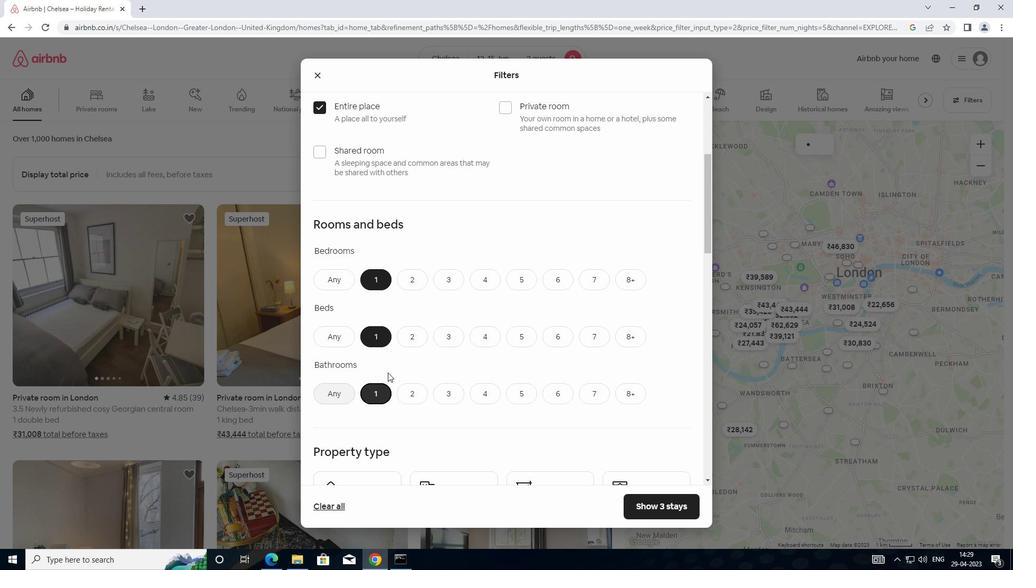 
Action: Mouse scrolled (388, 371) with delta (0, 0)
Screenshot: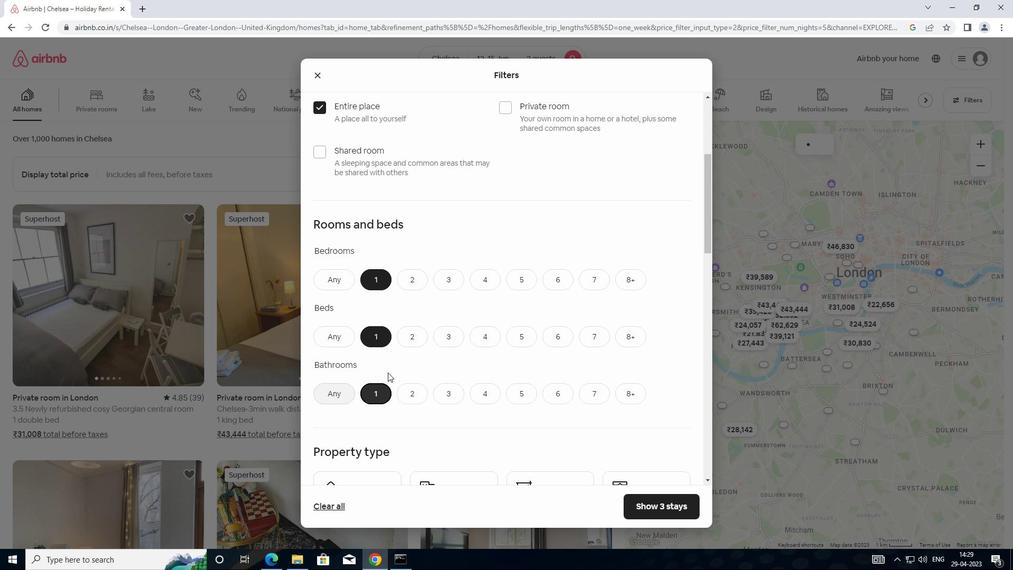 
Action: Mouse moved to (355, 342)
Screenshot: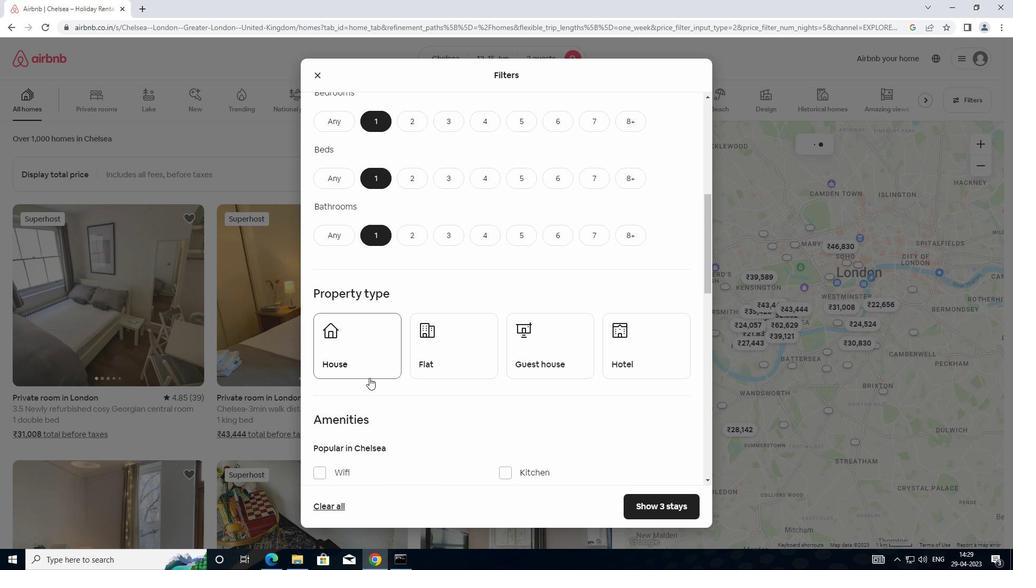 
Action: Mouse pressed left at (355, 342)
Screenshot: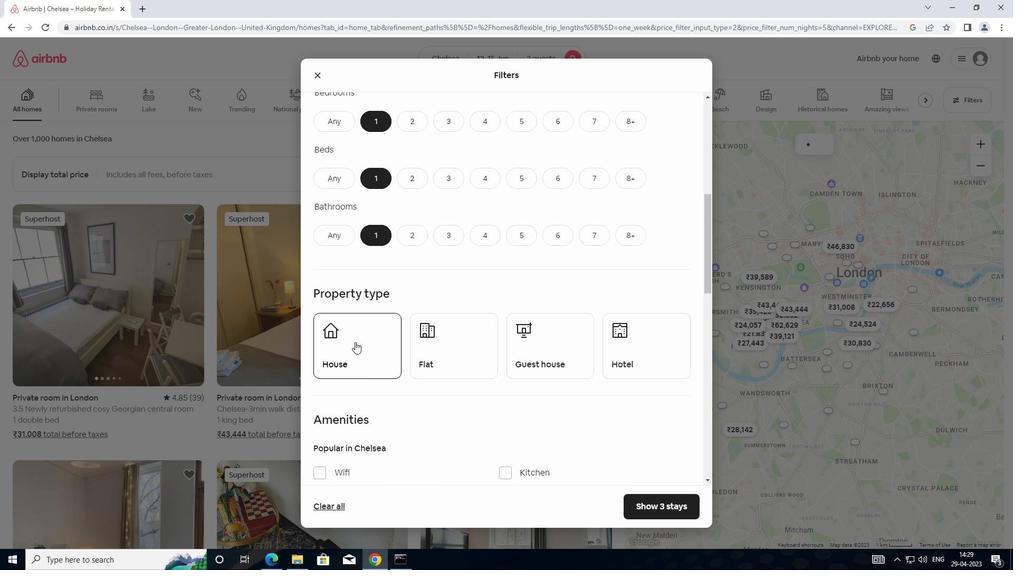 
Action: Mouse moved to (454, 367)
Screenshot: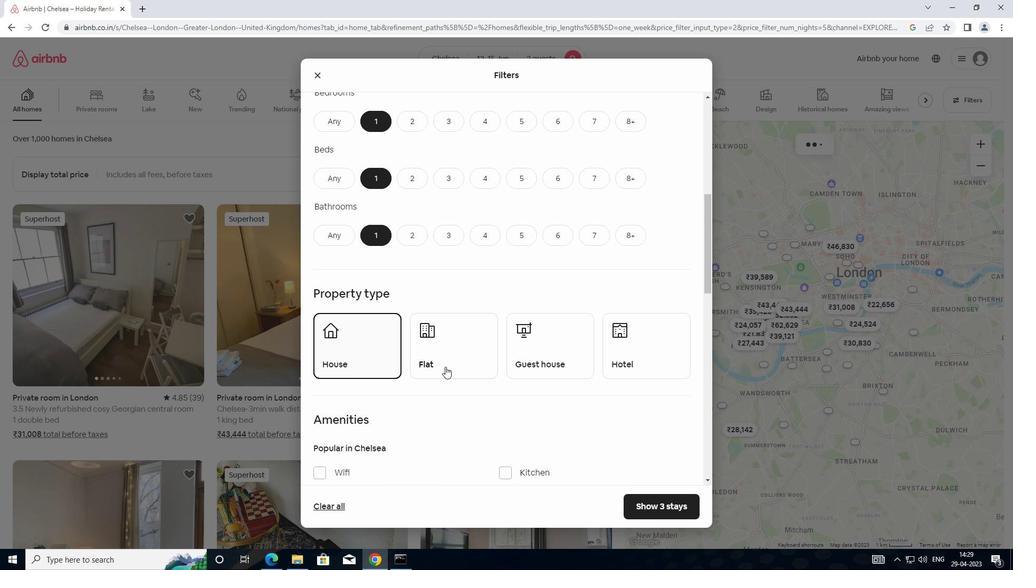 
Action: Mouse pressed left at (454, 367)
Screenshot: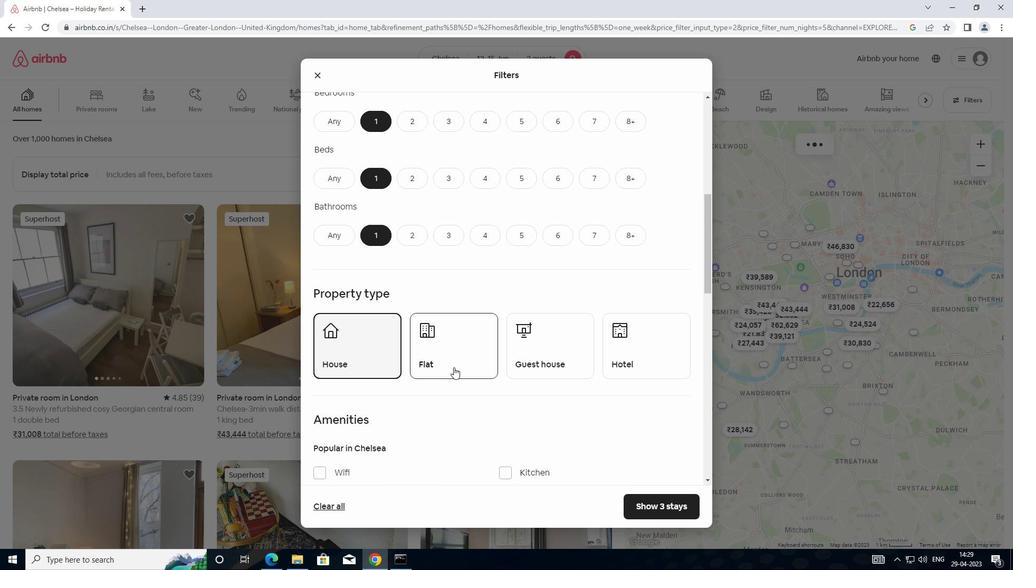
Action: Mouse moved to (515, 363)
Screenshot: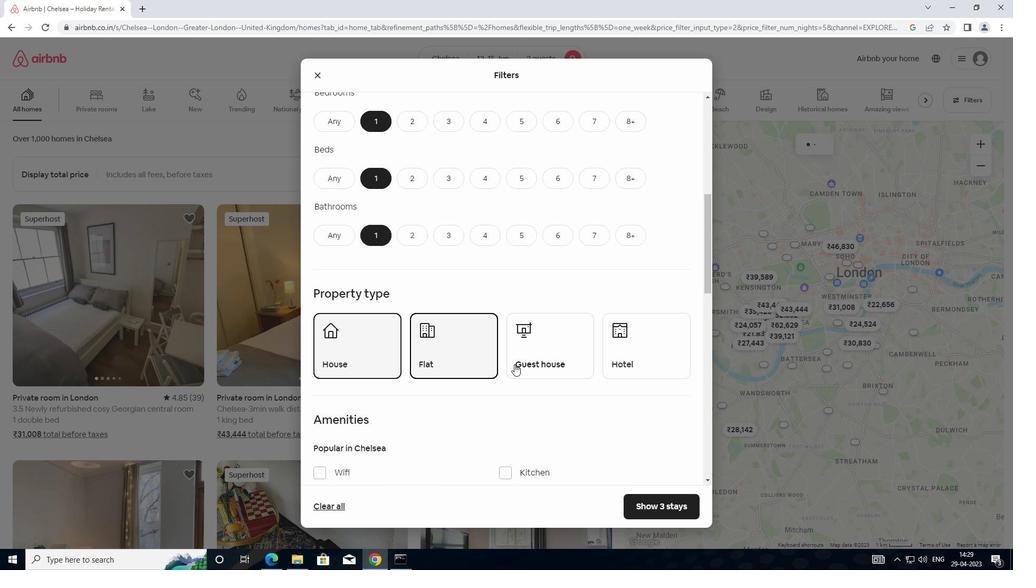 
Action: Mouse pressed left at (515, 363)
Screenshot: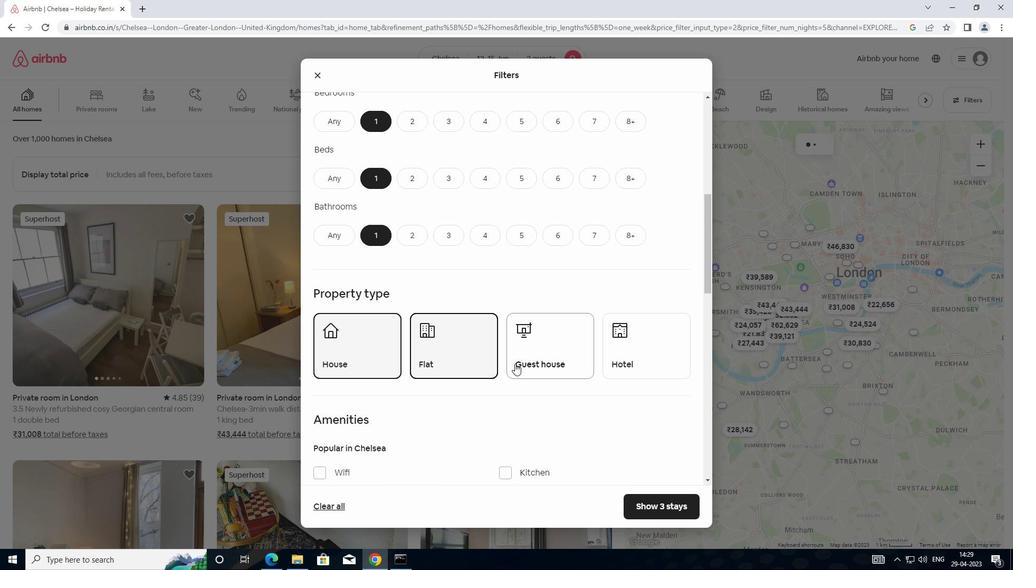 
Action: Mouse moved to (634, 350)
Screenshot: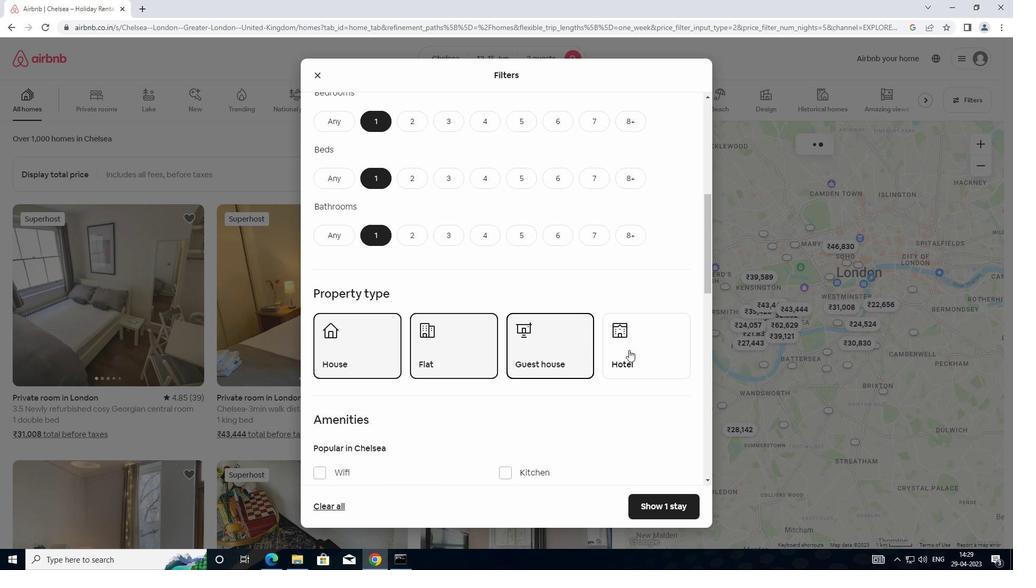 
Action: Mouse pressed left at (634, 350)
Screenshot: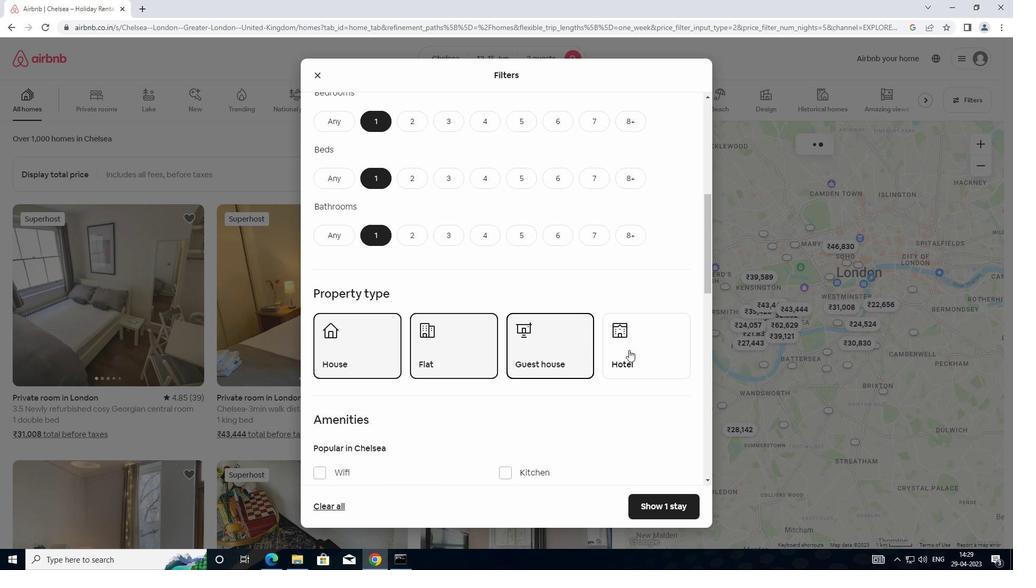 
Action: Mouse moved to (424, 425)
Screenshot: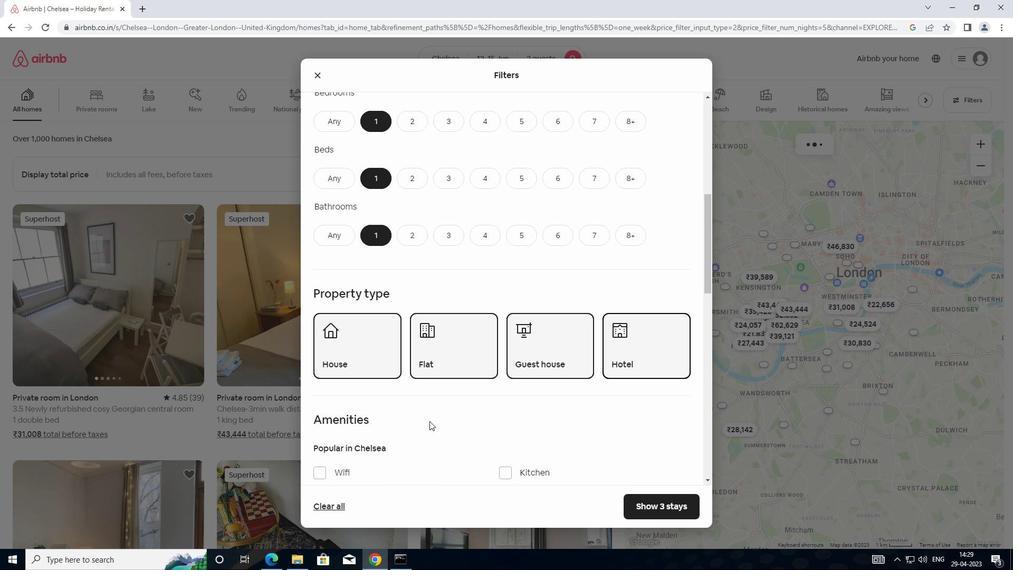 
Action: Mouse scrolled (424, 424) with delta (0, 0)
Screenshot: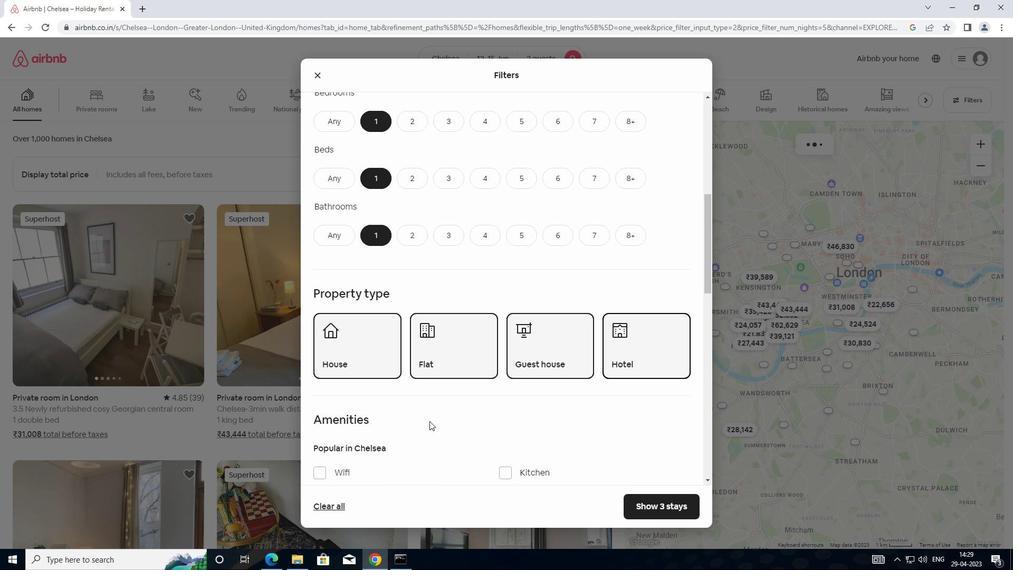 
Action: Mouse moved to (424, 425)
Screenshot: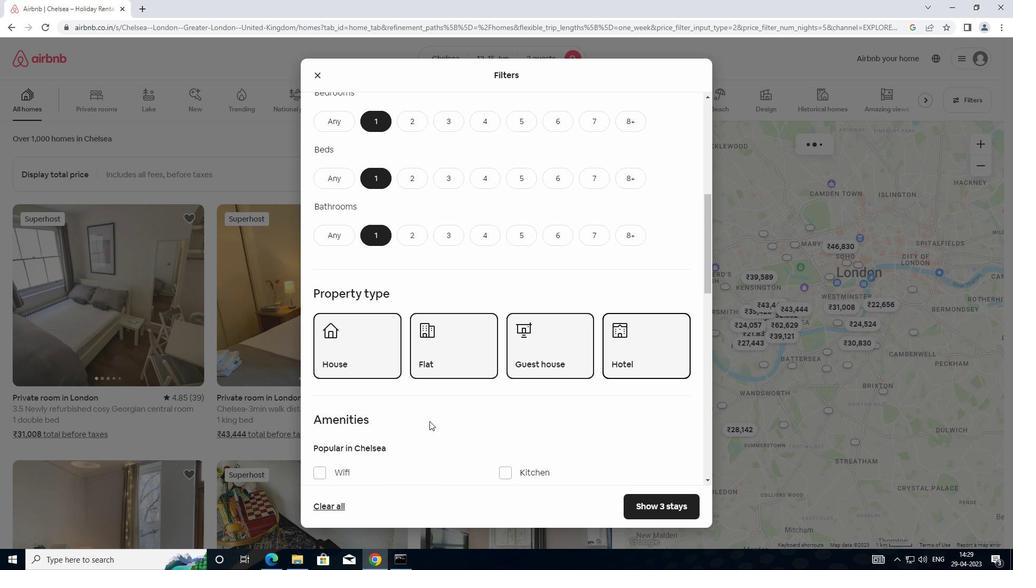 
Action: Mouse scrolled (424, 425) with delta (0, 0)
Screenshot: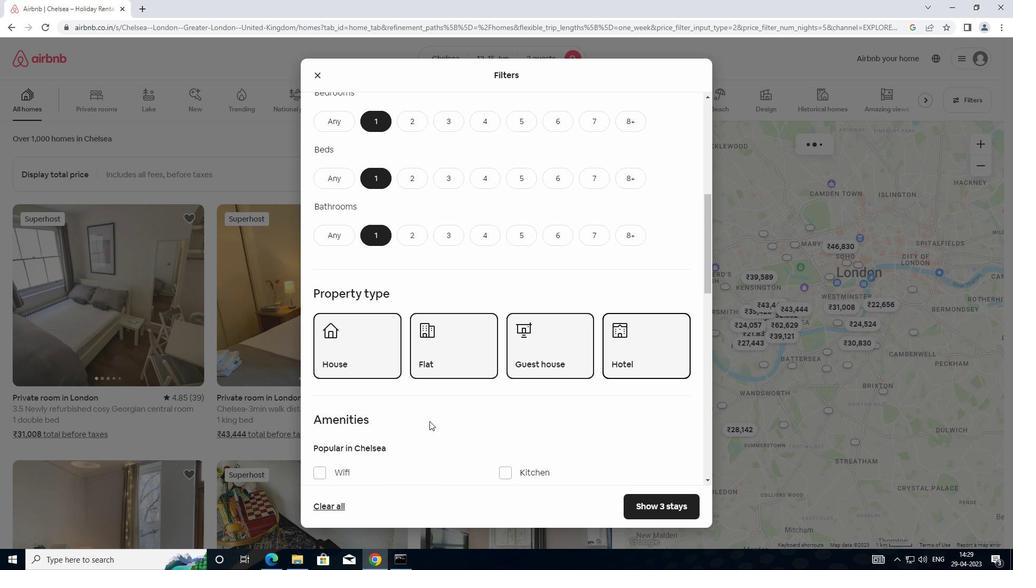 
Action: Mouse scrolled (424, 425) with delta (0, 0)
Screenshot: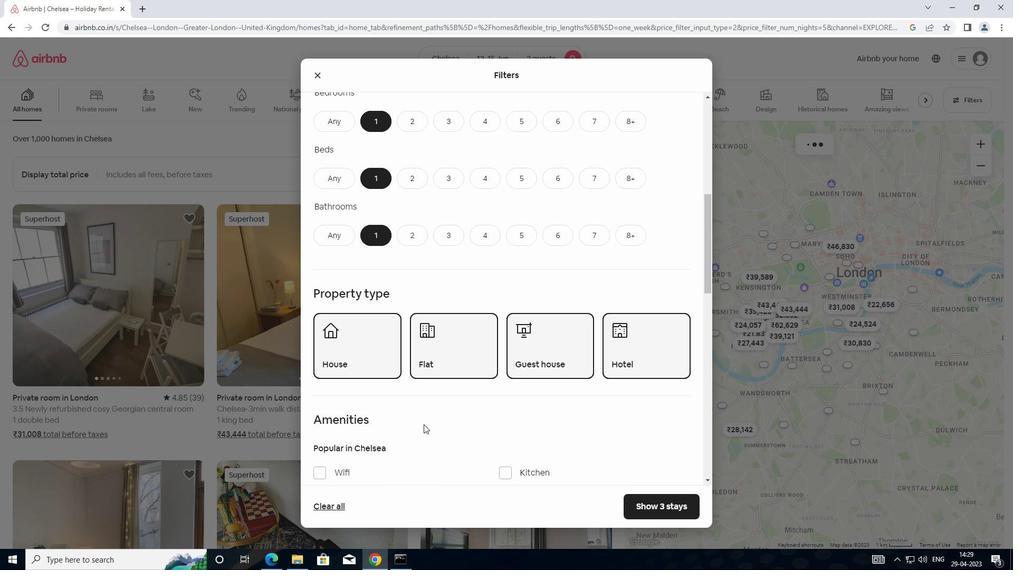 
Action: Mouse moved to (429, 417)
Screenshot: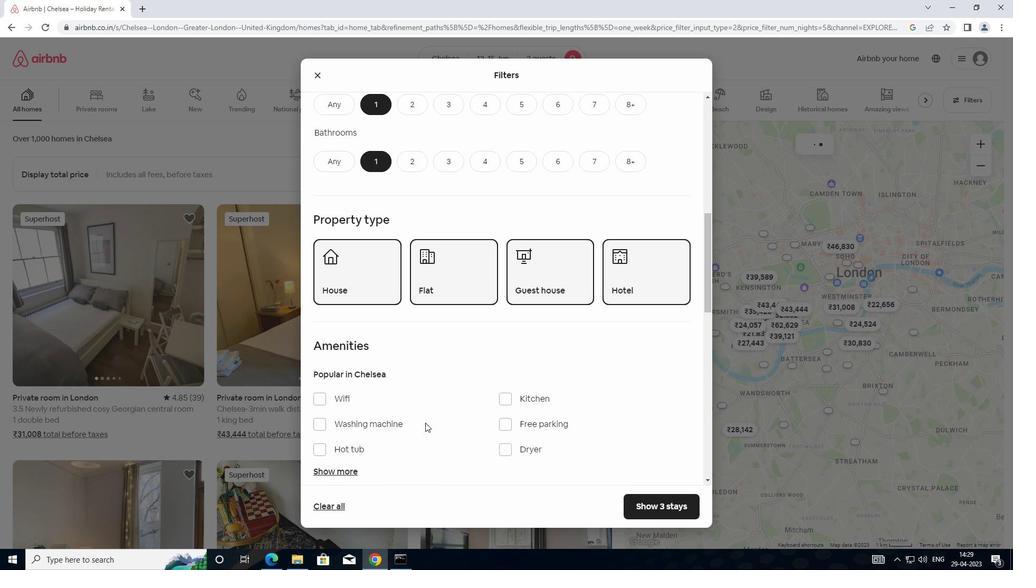 
Action: Mouse scrolled (429, 417) with delta (0, 0)
Screenshot: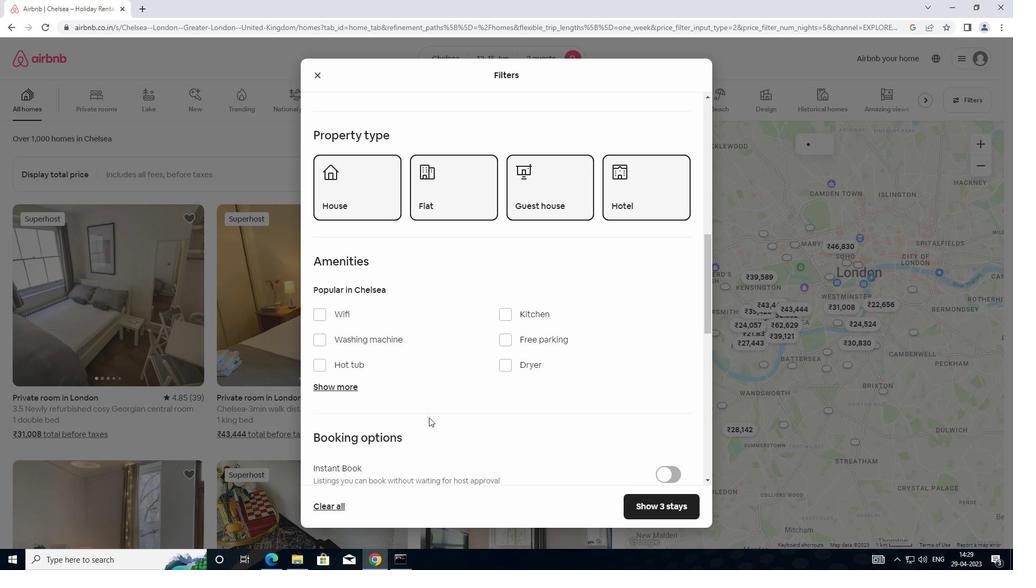 
Action: Mouse scrolled (429, 417) with delta (0, 0)
Screenshot: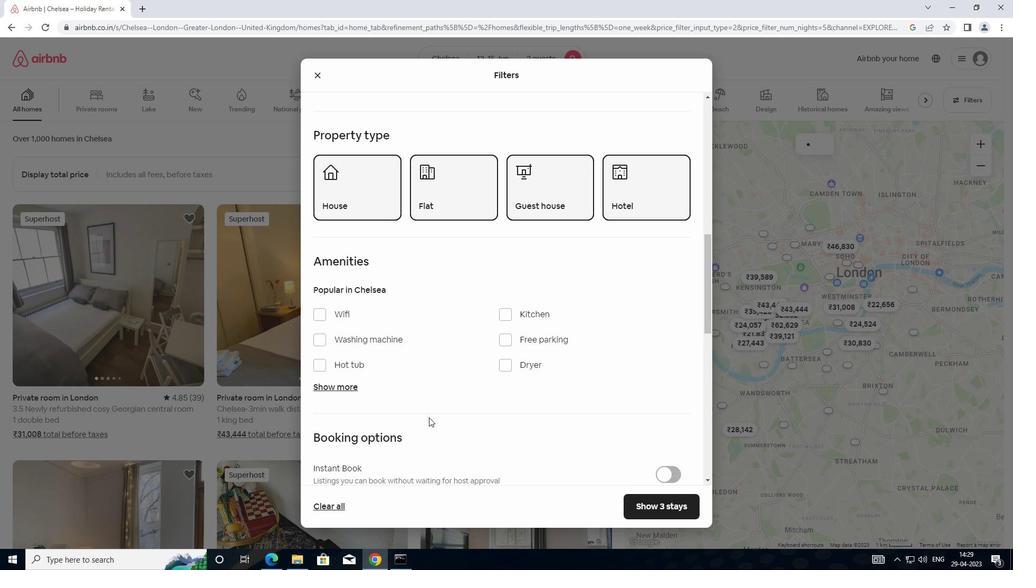 
Action: Mouse scrolled (429, 417) with delta (0, 0)
Screenshot: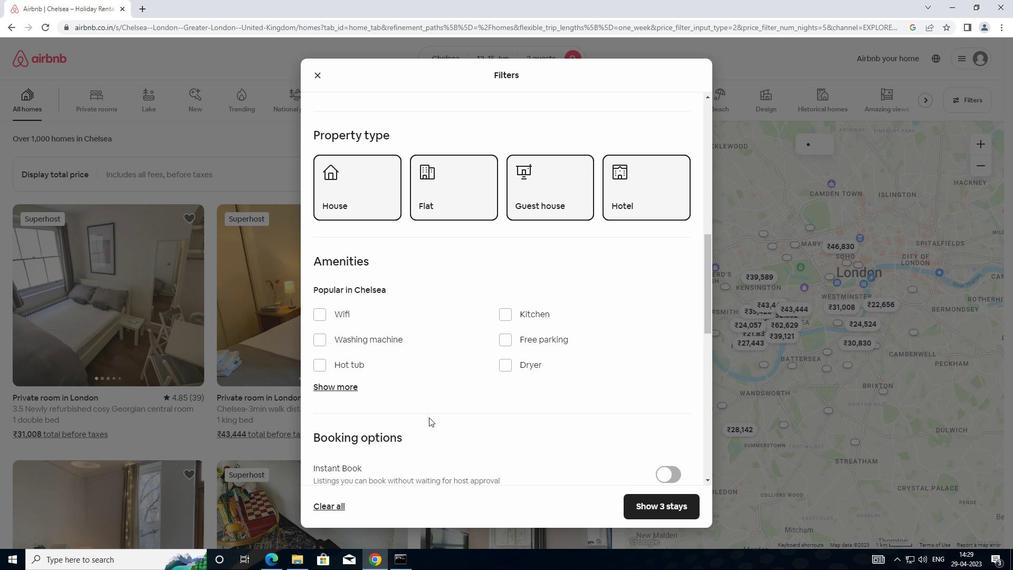 
Action: Mouse moved to (663, 352)
Screenshot: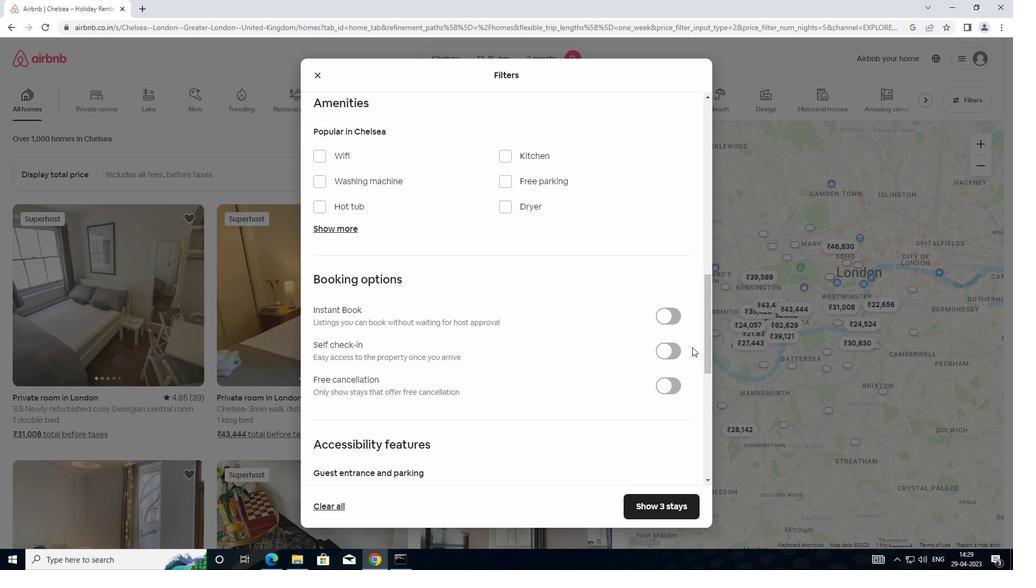 
Action: Mouse pressed left at (663, 352)
Screenshot: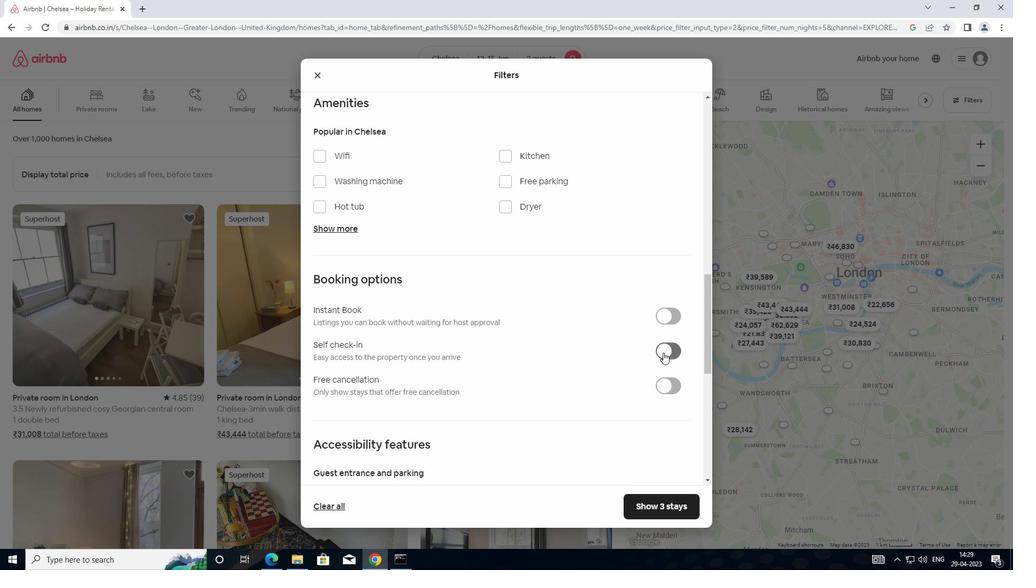 
Action: Mouse moved to (384, 477)
Screenshot: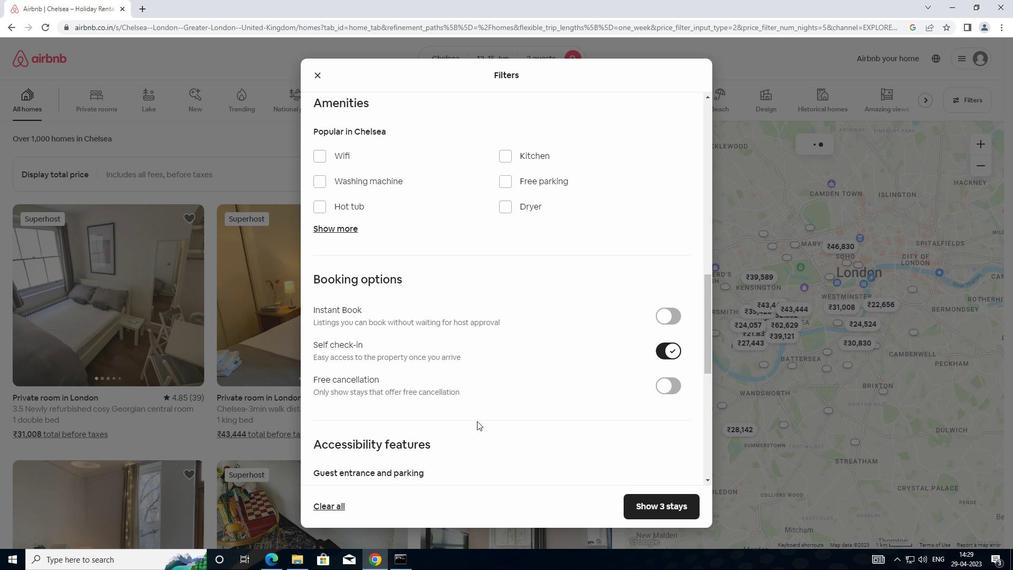 
Action: Mouse scrolled (384, 477) with delta (0, 0)
Screenshot: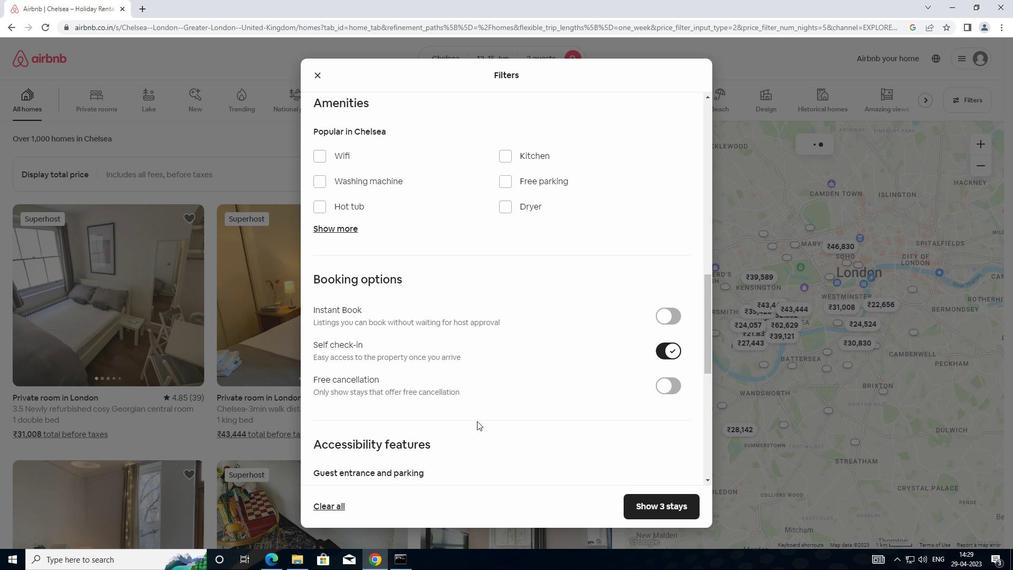 
Action: Mouse moved to (382, 491)
Screenshot: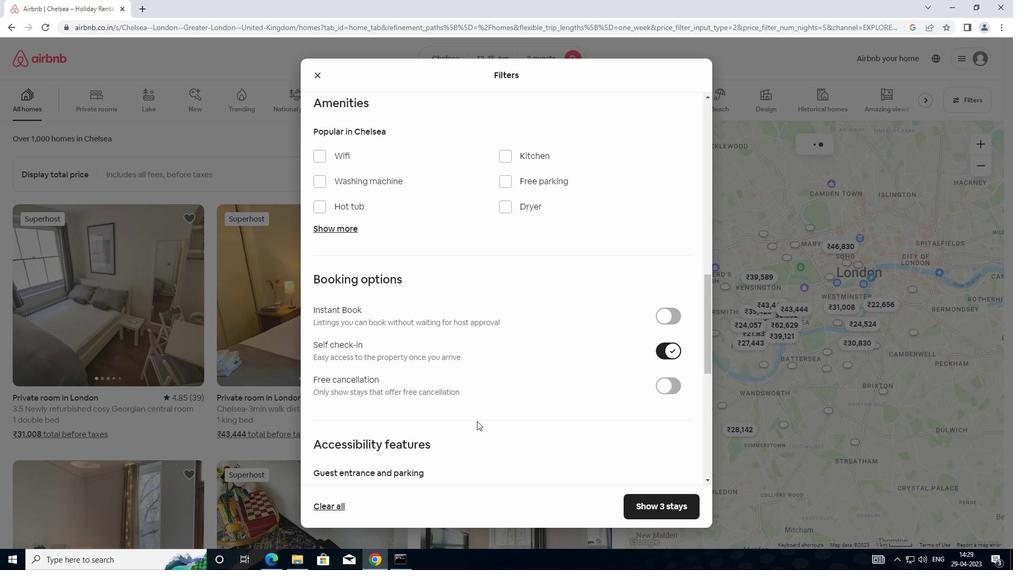 
Action: Mouse scrolled (382, 491) with delta (0, 0)
Screenshot: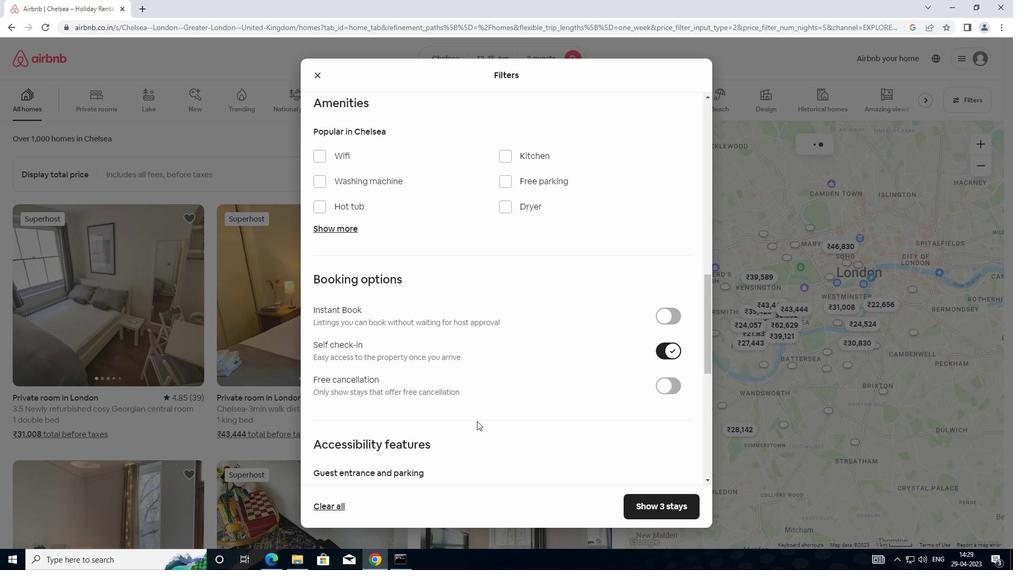 
Action: Mouse moved to (382, 492)
Screenshot: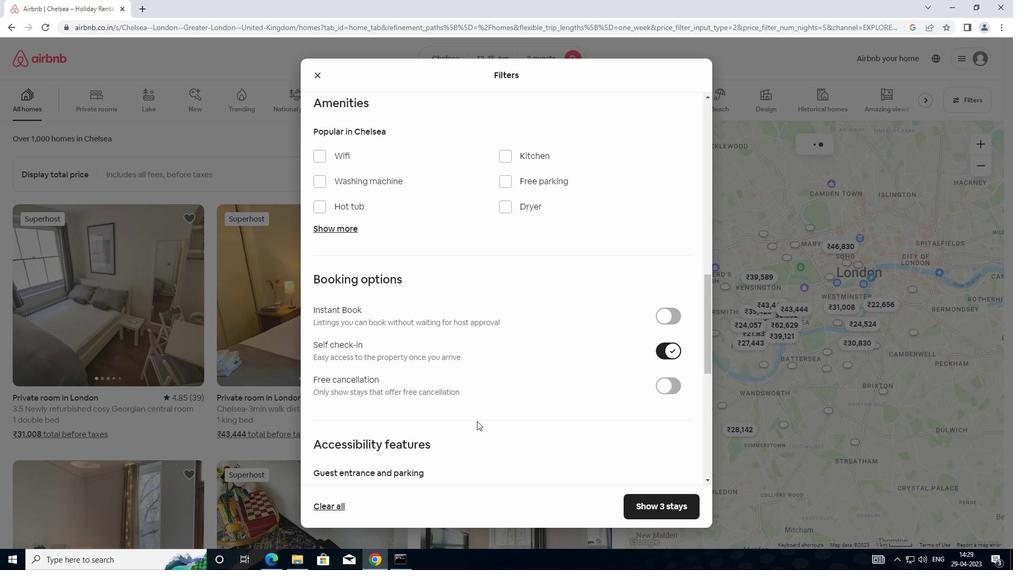 
Action: Mouse scrolled (382, 491) with delta (0, 0)
Screenshot: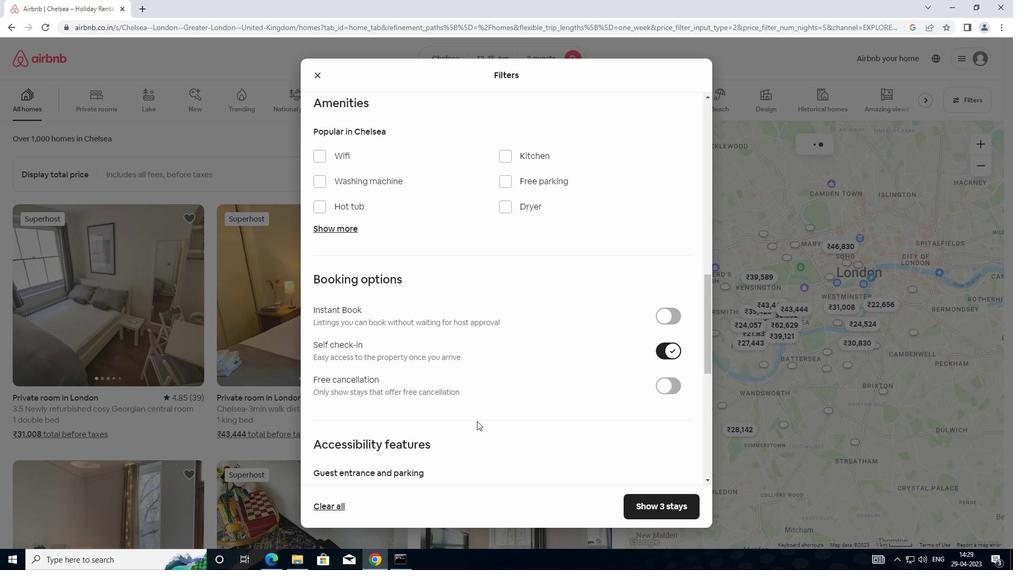 
Action: Mouse scrolled (382, 491) with delta (0, 0)
Screenshot: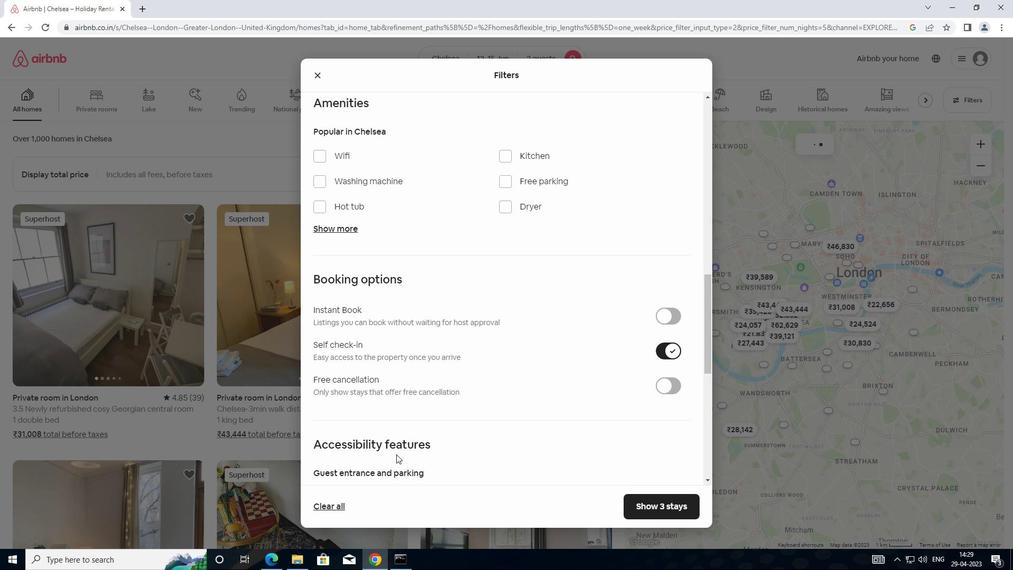 
Action: Mouse scrolled (382, 491) with delta (0, 0)
Screenshot: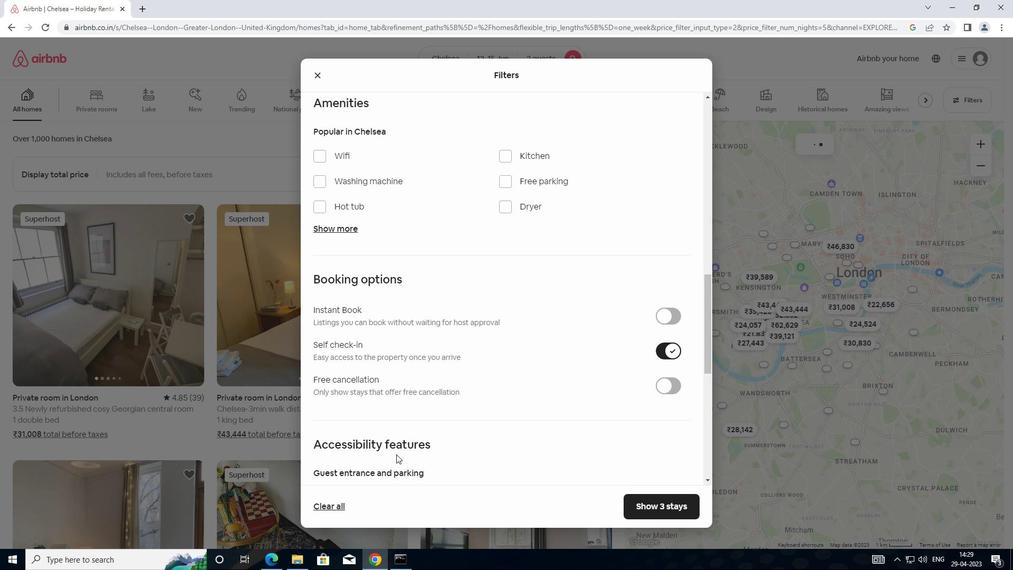 
Action: Mouse moved to (382, 492)
Screenshot: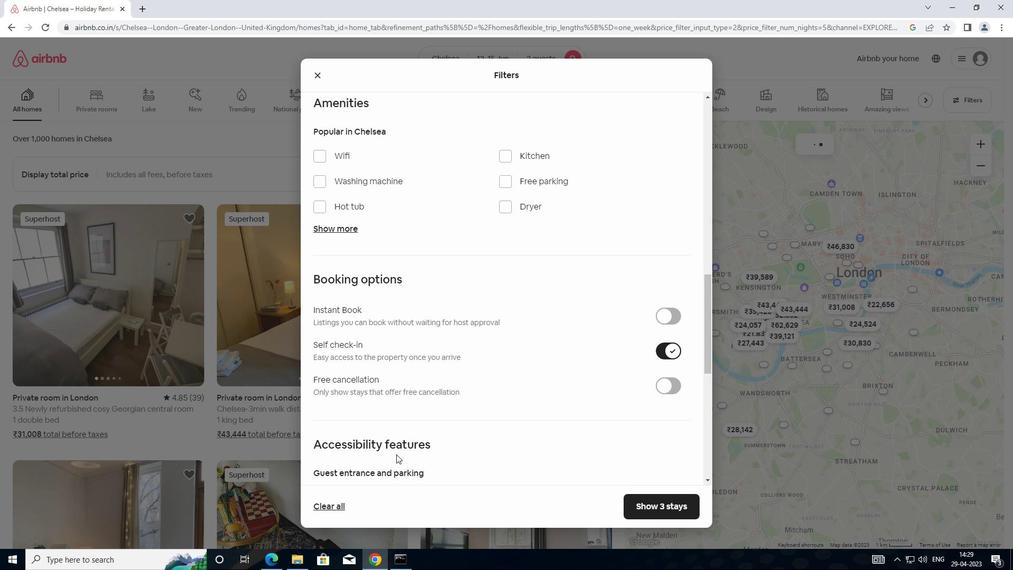 
Action: Mouse scrolled (382, 491) with delta (0, 0)
Screenshot: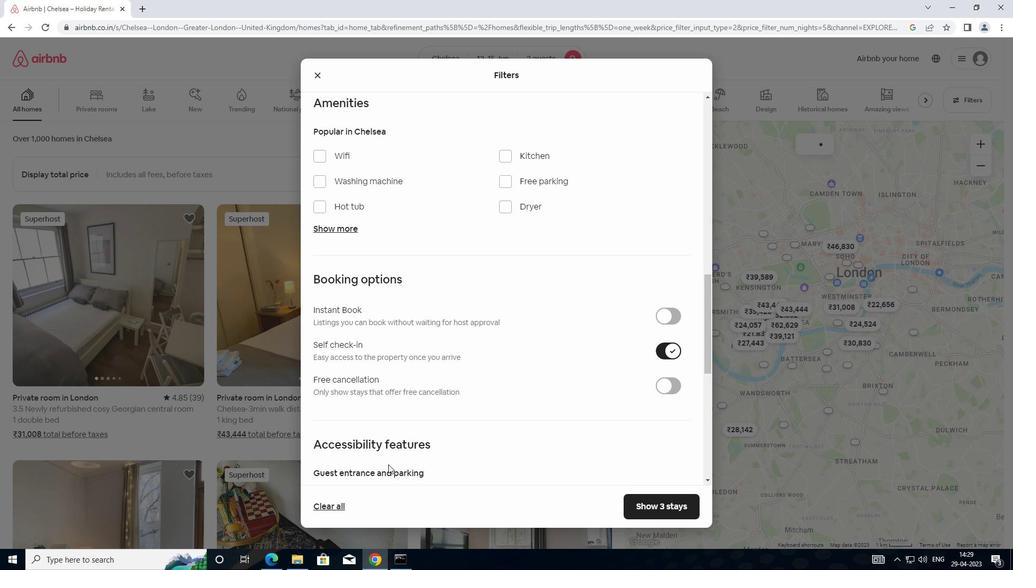 
Action: Mouse moved to (384, 475)
Screenshot: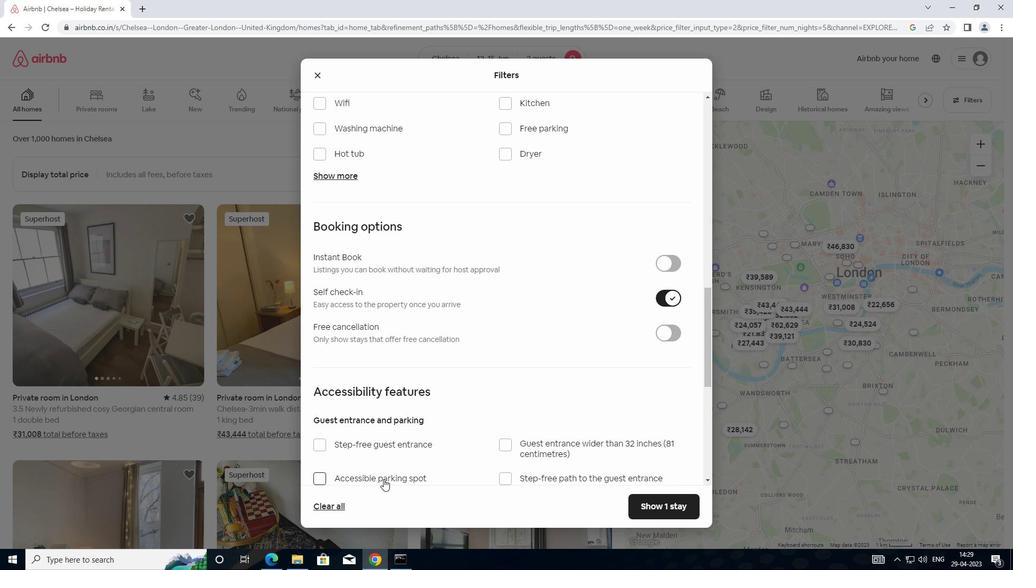 
Action: Mouse scrolled (384, 475) with delta (0, 0)
Screenshot: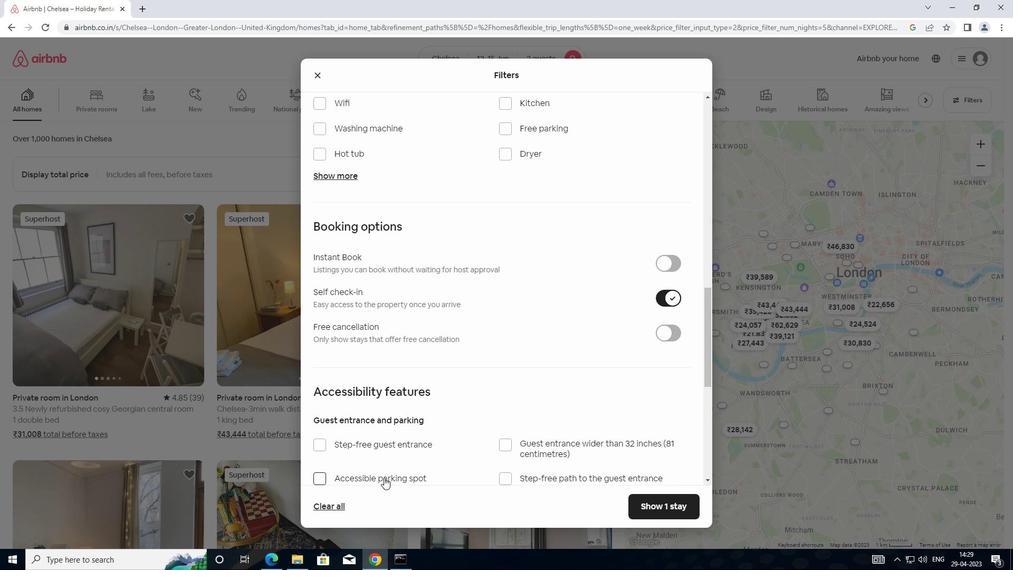 
Action: Mouse scrolled (384, 475) with delta (0, 0)
Screenshot: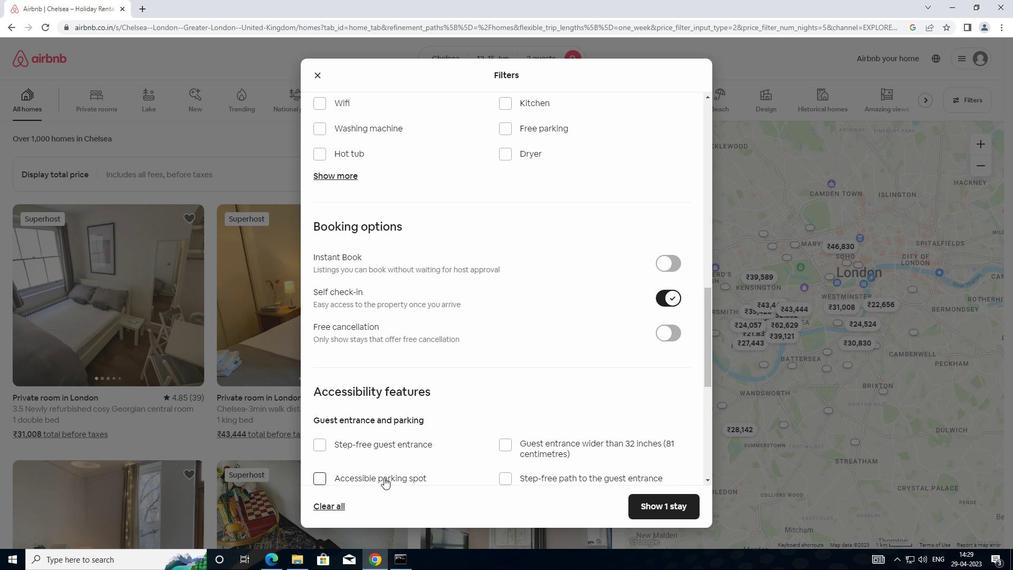 
Action: Mouse scrolled (384, 475) with delta (0, 0)
Screenshot: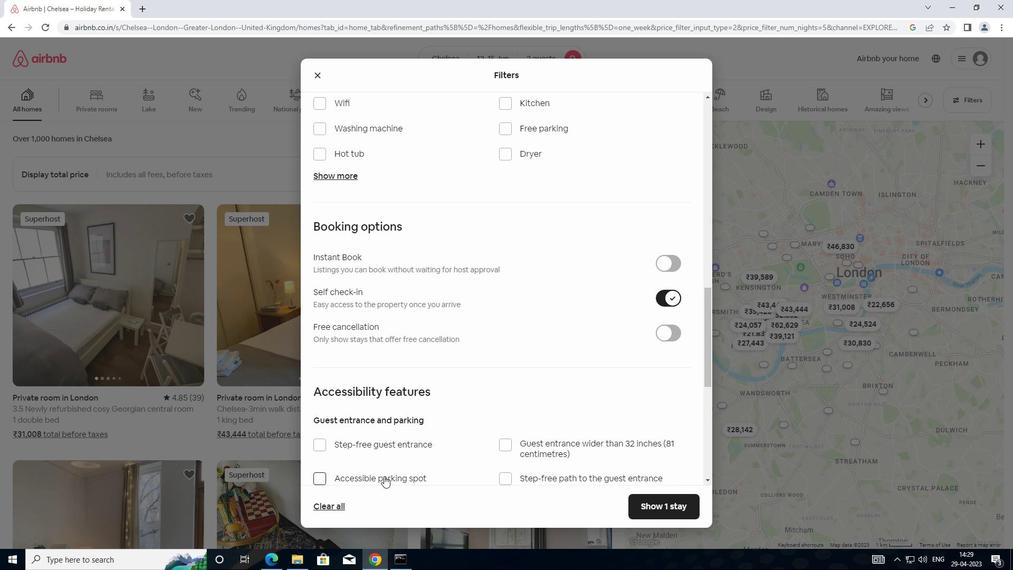 
Action: Mouse moved to (380, 469)
Screenshot: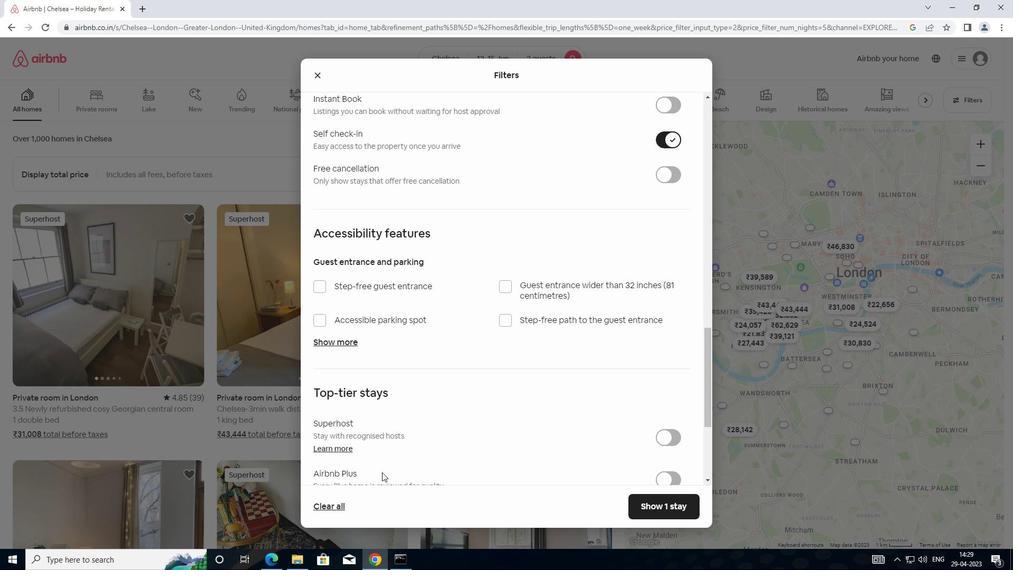 
Action: Mouse scrolled (380, 468) with delta (0, 0)
Screenshot: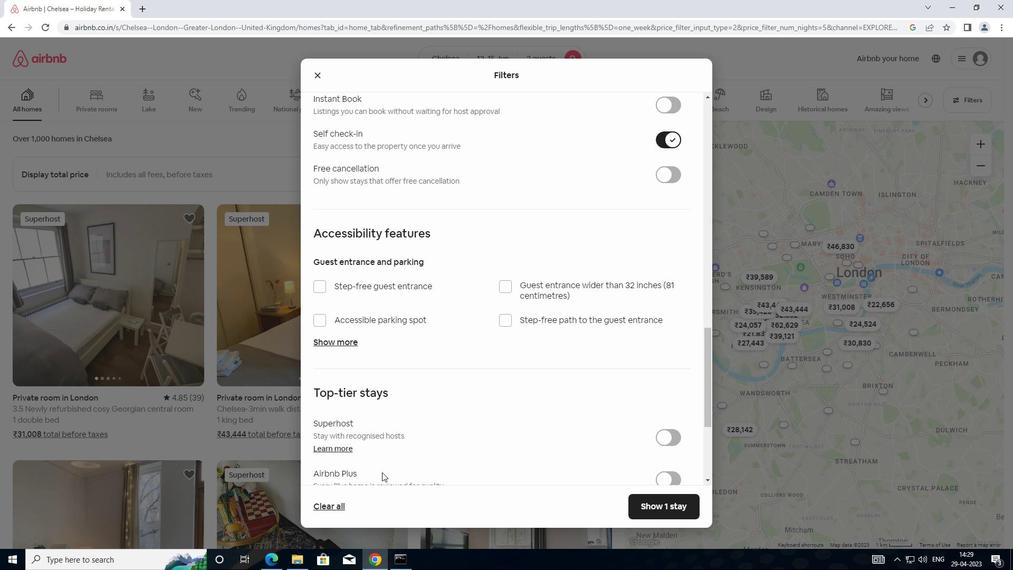 
Action: Mouse scrolled (380, 468) with delta (0, 0)
Screenshot: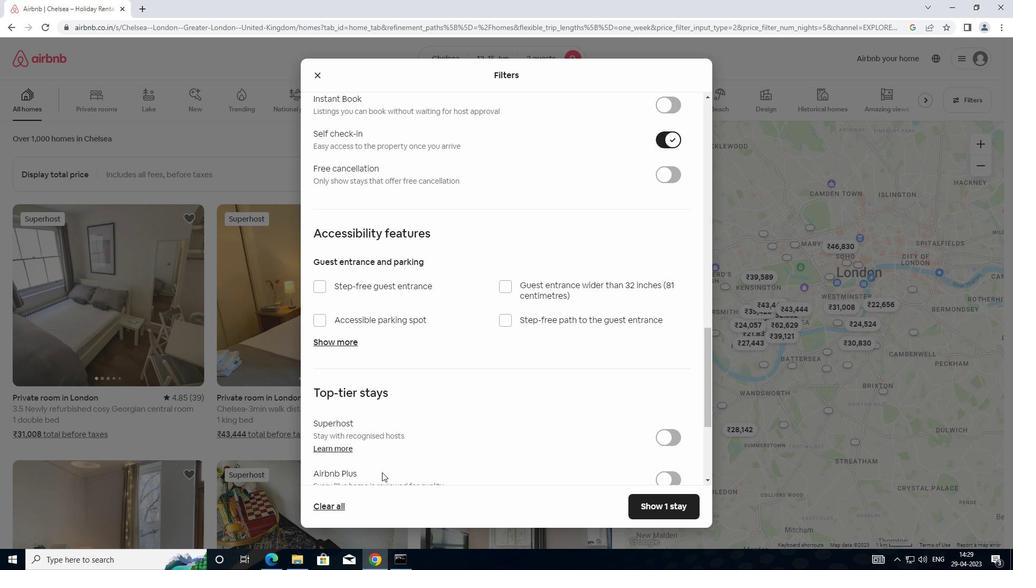 
Action: Mouse moved to (379, 469)
Screenshot: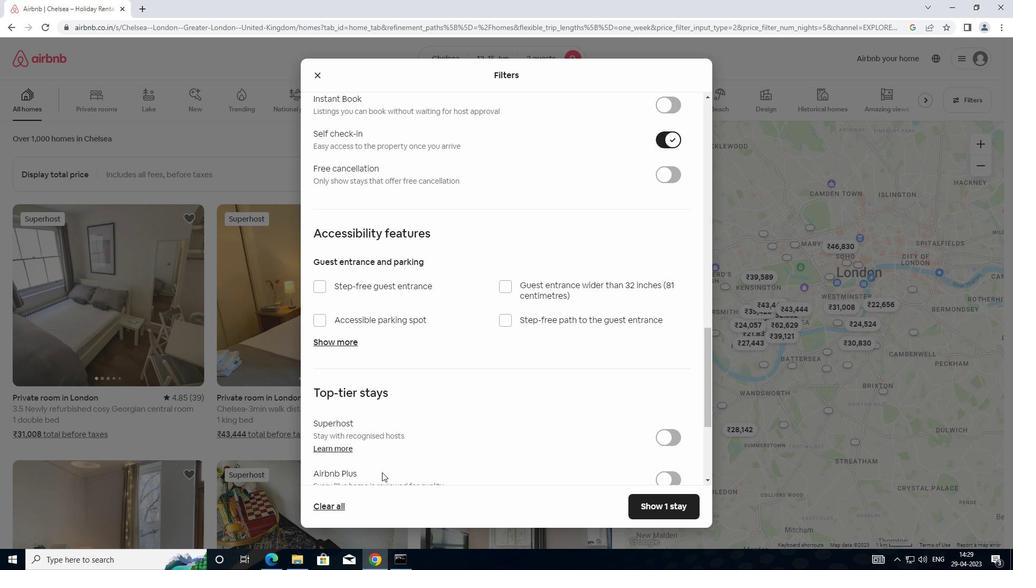 
Action: Mouse scrolled (379, 468) with delta (0, 0)
Screenshot: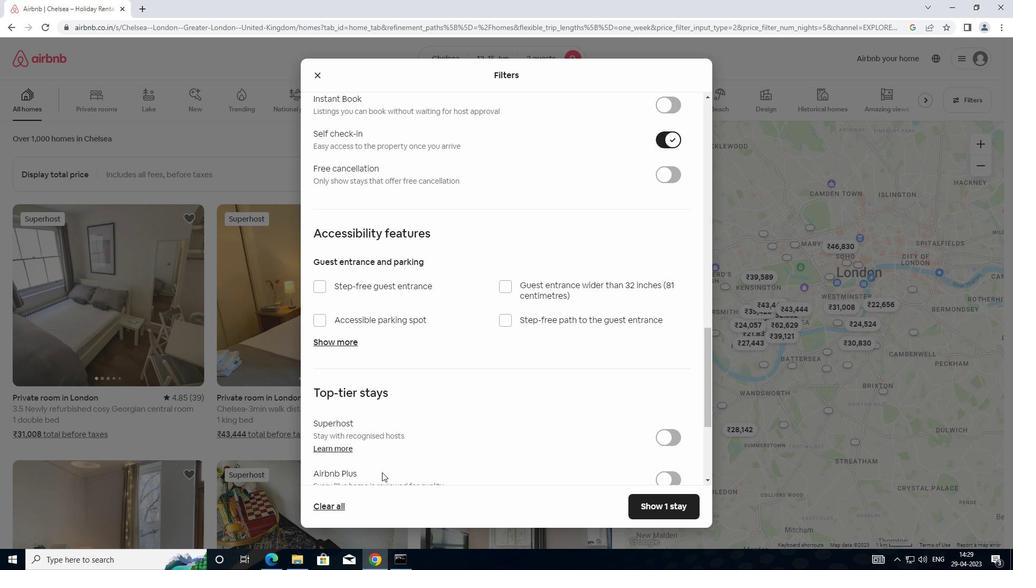 
Action: Mouse scrolled (379, 468) with delta (0, 0)
Screenshot: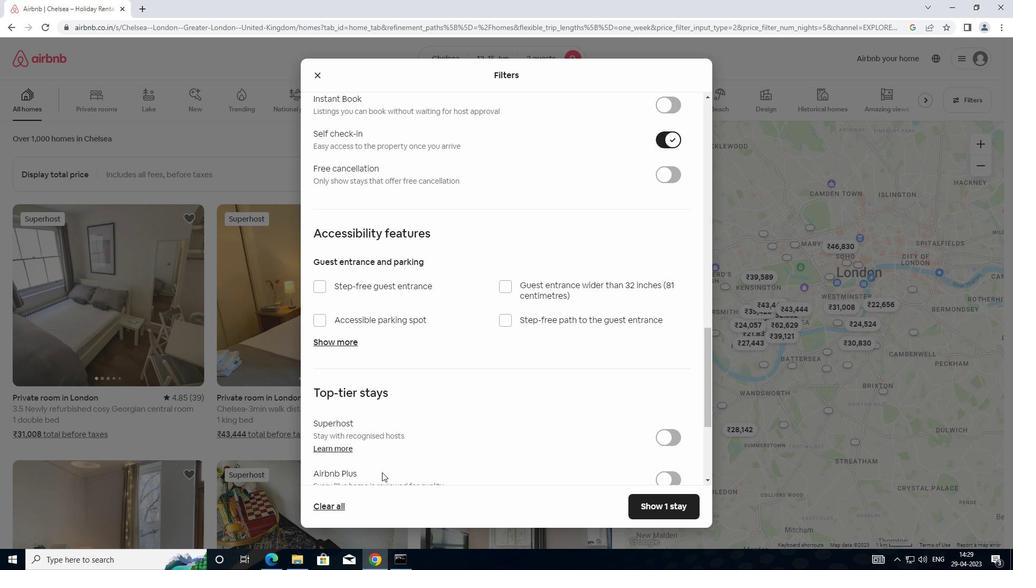 
Action: Mouse scrolled (379, 468) with delta (0, 0)
Screenshot: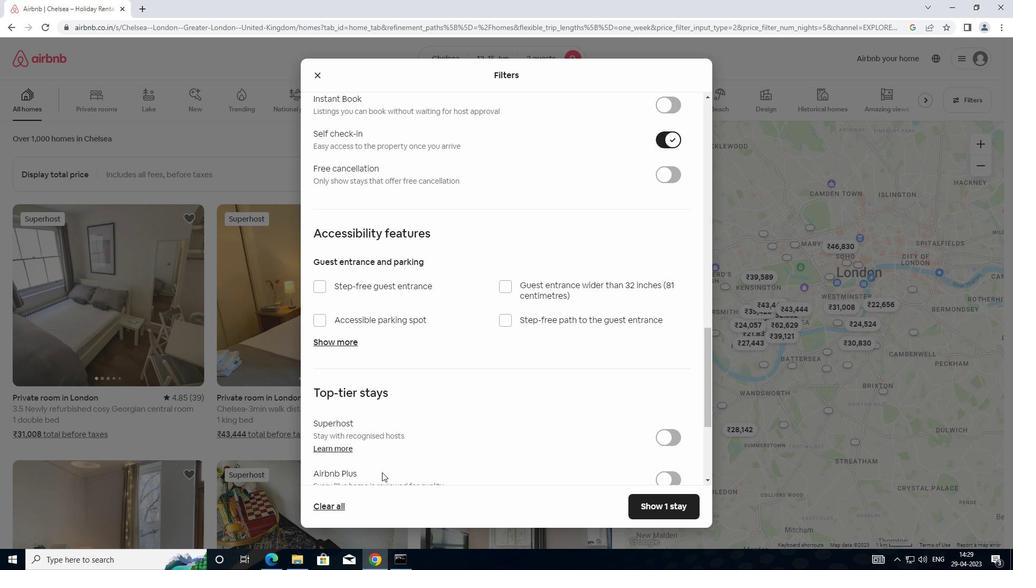 
Action: Mouse moved to (322, 410)
Screenshot: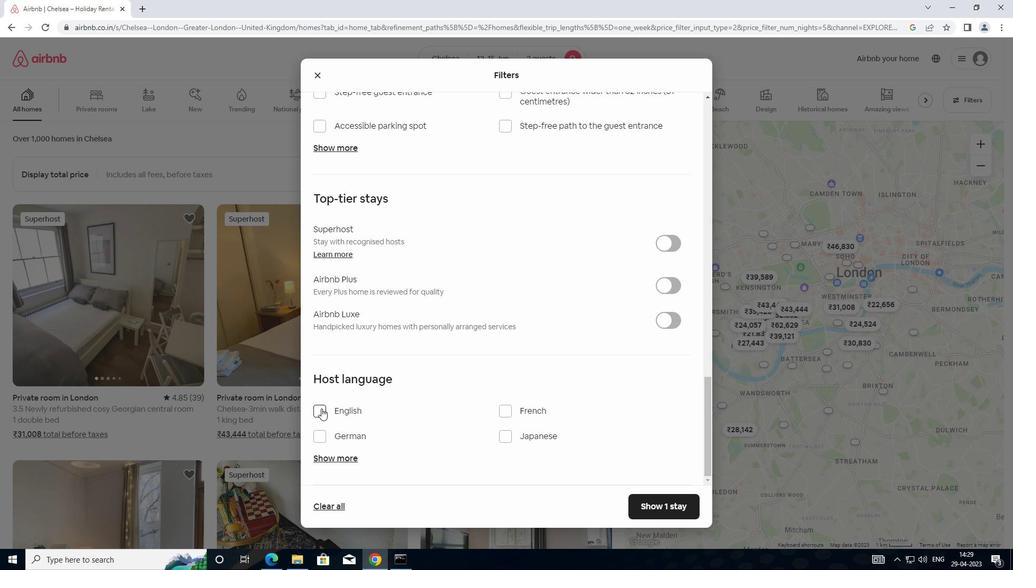 
Action: Mouse pressed left at (322, 410)
Screenshot: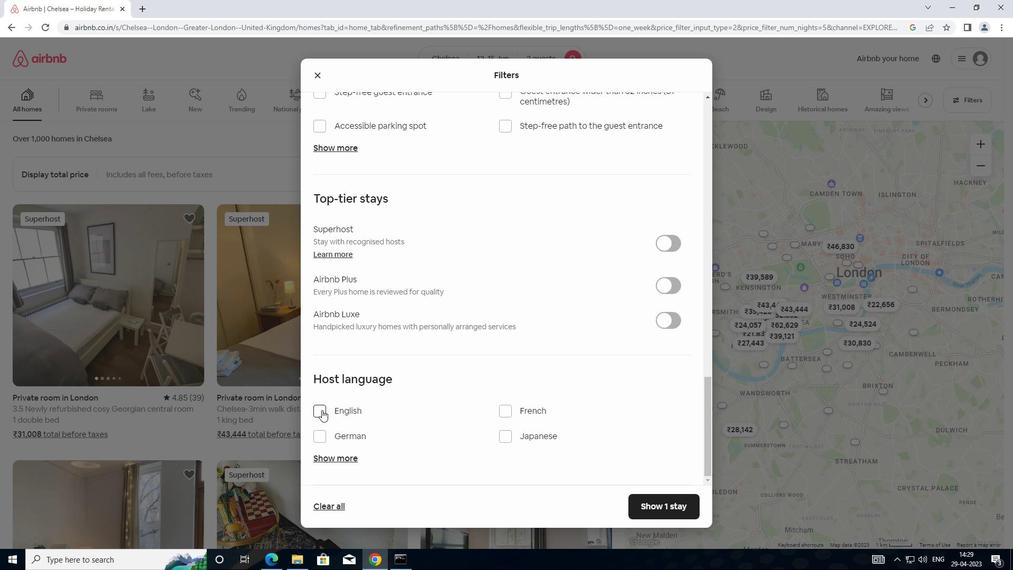 
Action: Mouse moved to (653, 496)
Screenshot: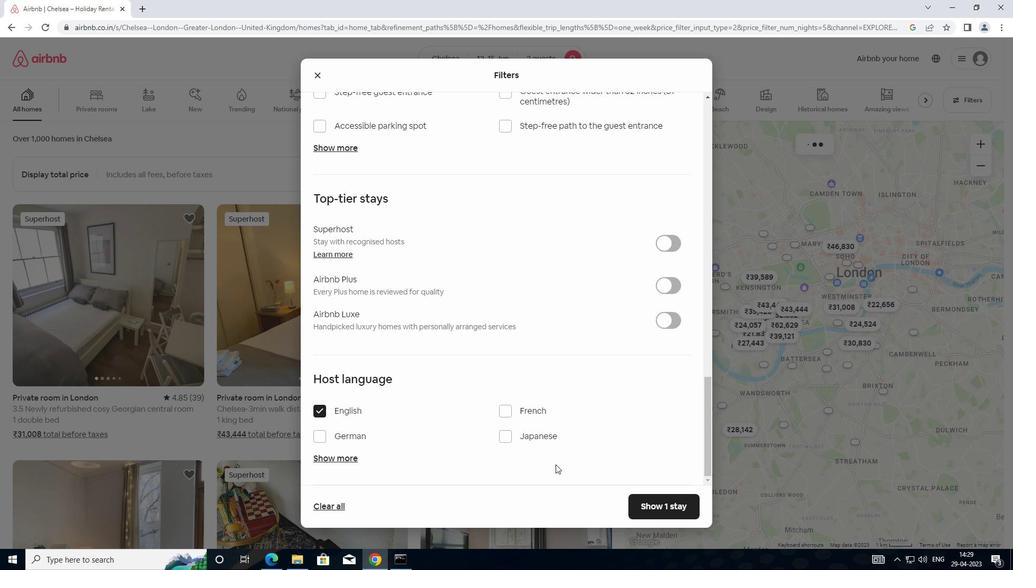 
Action: Mouse pressed left at (653, 496)
Screenshot: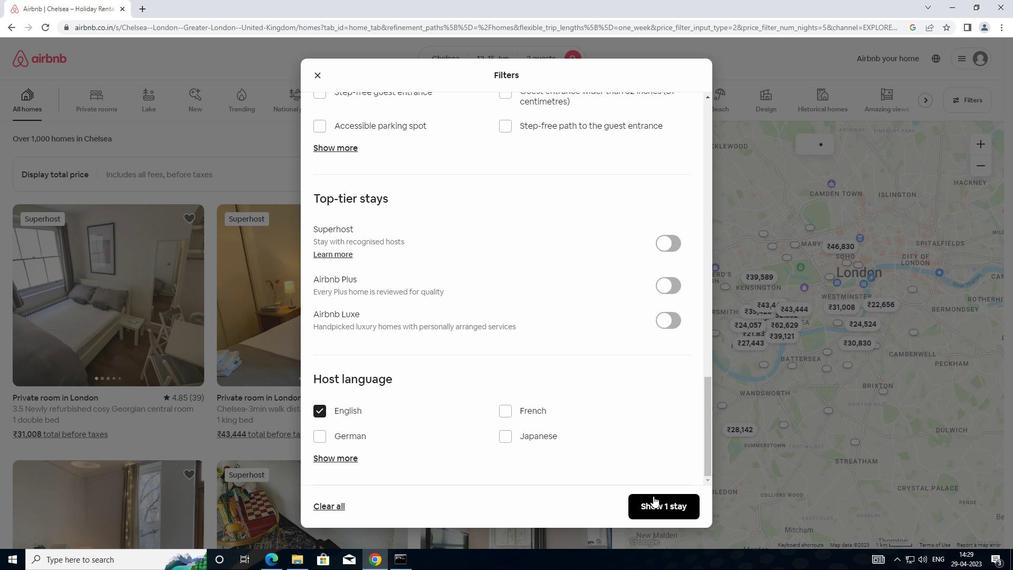
Action: Mouse moved to (698, 519)
Screenshot: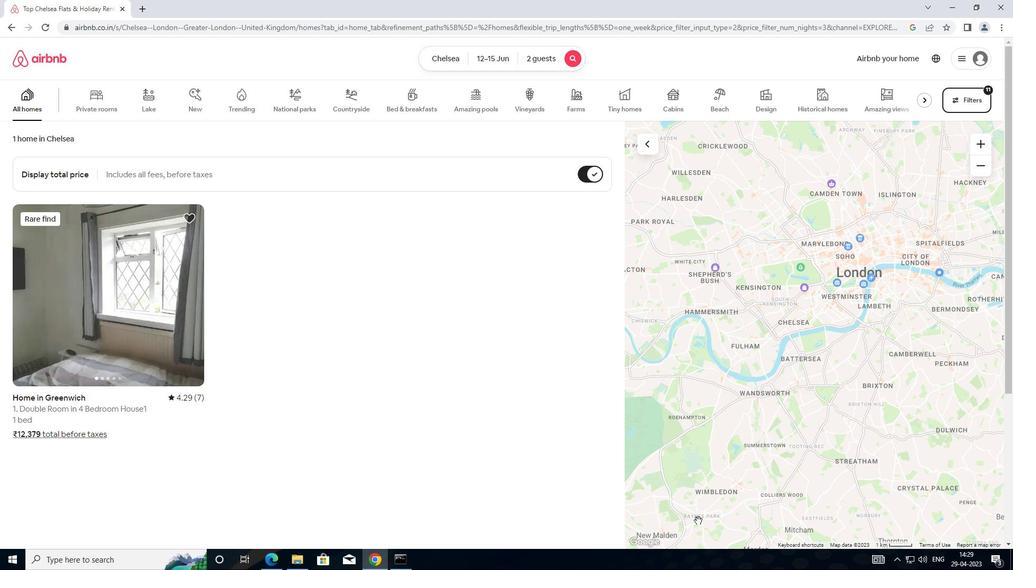 
